 Task: Add an event with the title Second Training Session: Effective Team Building and Collaboration Techniques, date '2024/03/02', time 8:50 AM to 10:50 AMand add a description: Participants will learn the importance of active listening in effective communication. They will explore techniques for improving listening skills, such as maintaining eye., put the event into Blue category . Add location for the event as: 654 Mosque of Muhammad Ali, Cairo, Egypt, logged in from the account softage.10@softage.netand send the event invitation to softage.2@softage.net and softage.3@softage.net. Set a reminder for the event 2 hour before
Action: Mouse moved to (120, 137)
Screenshot: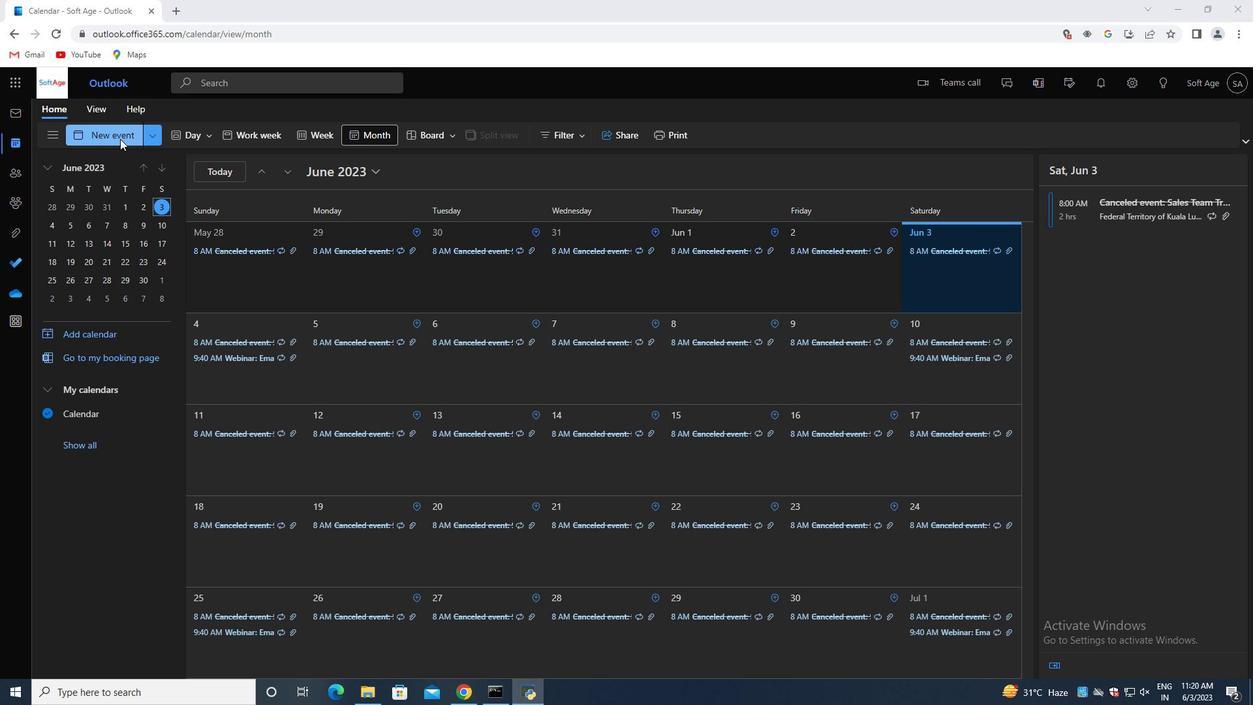 
Action: Mouse pressed left at (120, 137)
Screenshot: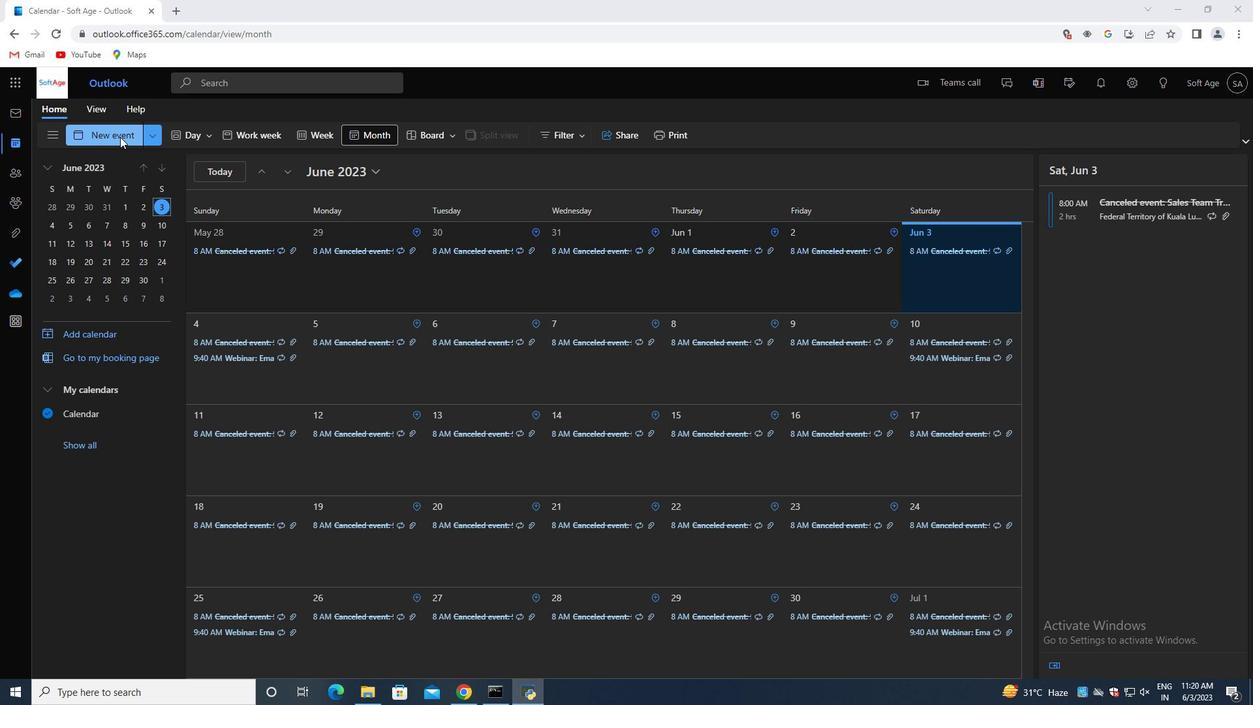
Action: Mouse moved to (345, 218)
Screenshot: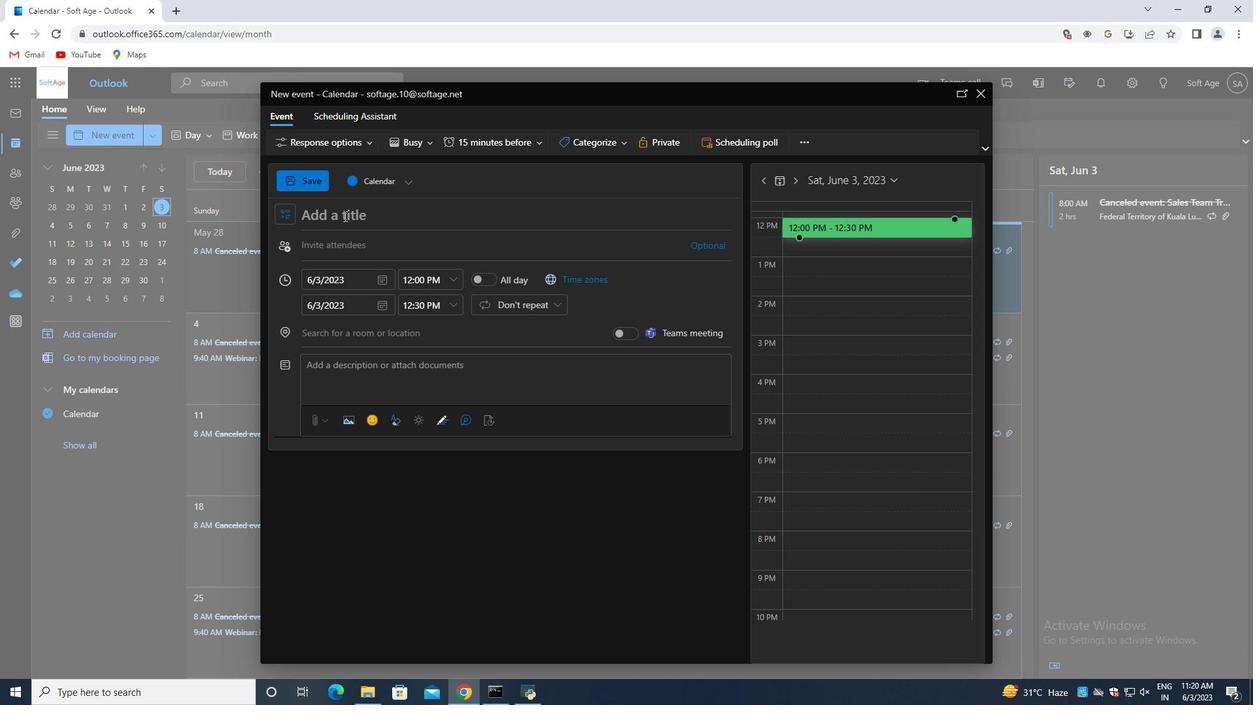 
Action: Mouse pressed left at (345, 218)
Screenshot: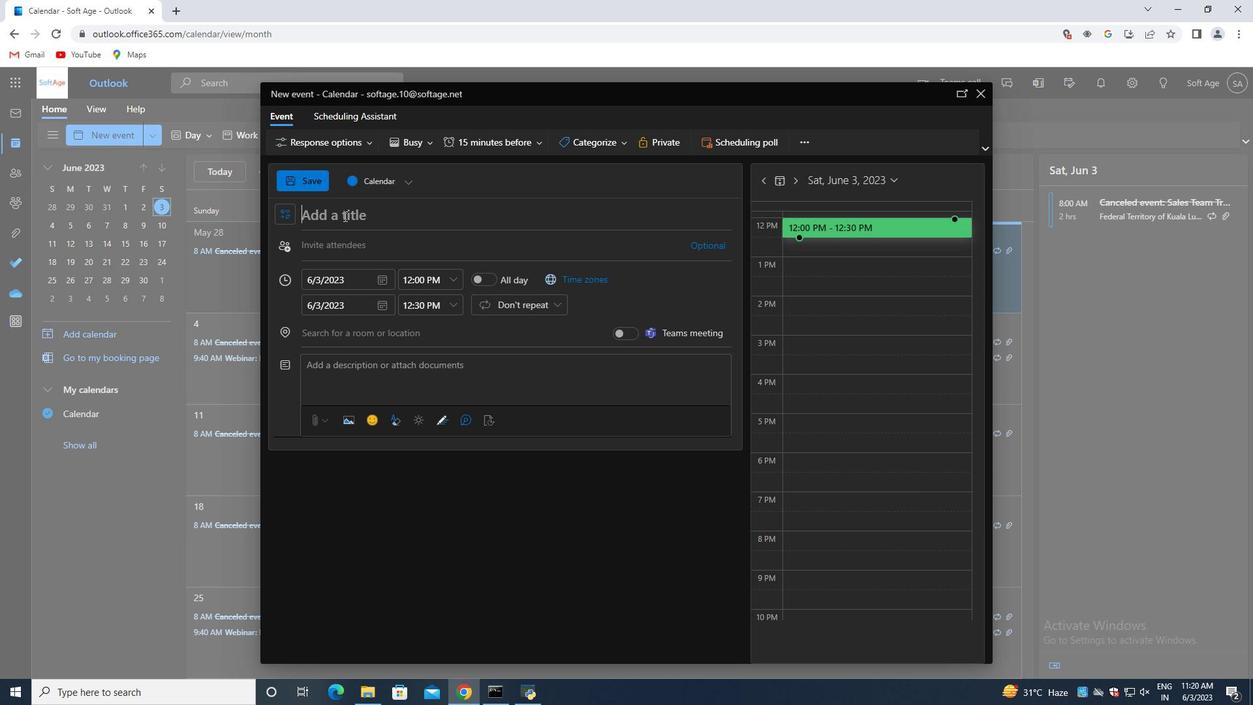 
Action: Key pressed <Key.shift>Second<Key.space><Key.shift>Training<Key.space><Key.shift>Session<Key.shift_r>:<Key.space><Key.shift><Key.shift><Key.shift>Effective<Key.space><Key.shift>Team<Key.space><Key.shift>Building<Key.space>and<Key.space><Key.shift>Collaboration<Key.space><Key.shift>Techniques
Screenshot: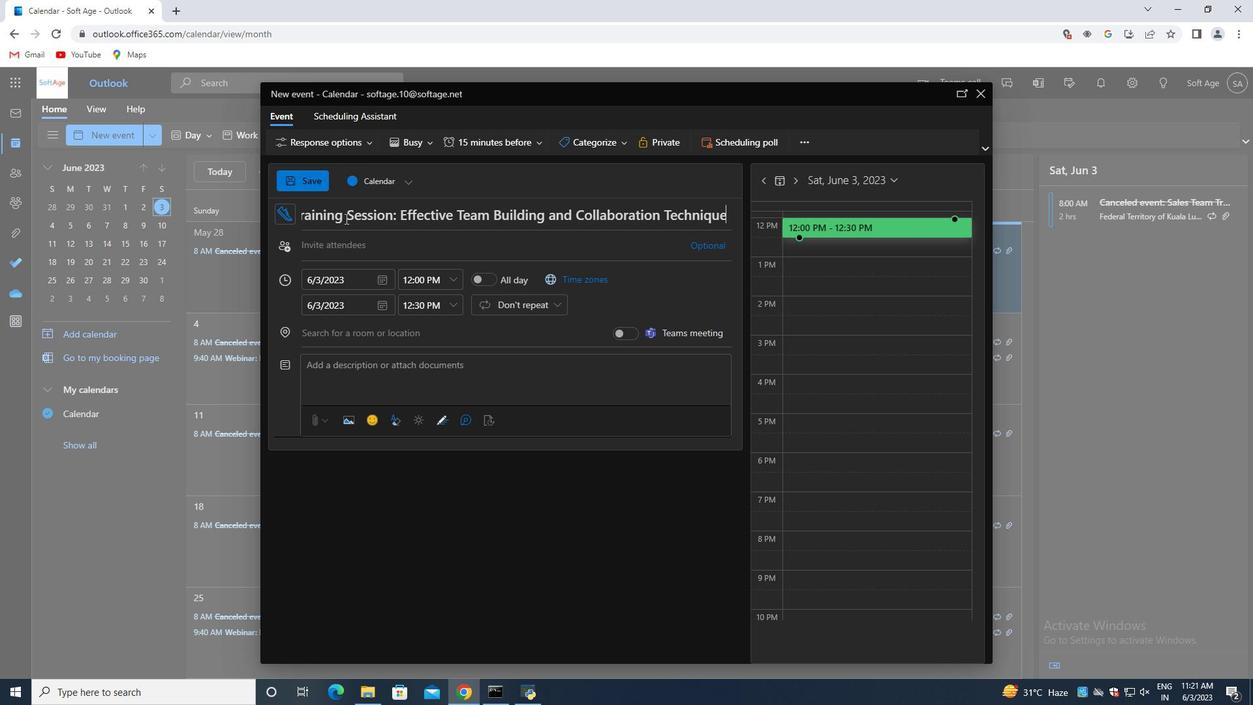 
Action: Mouse moved to (377, 277)
Screenshot: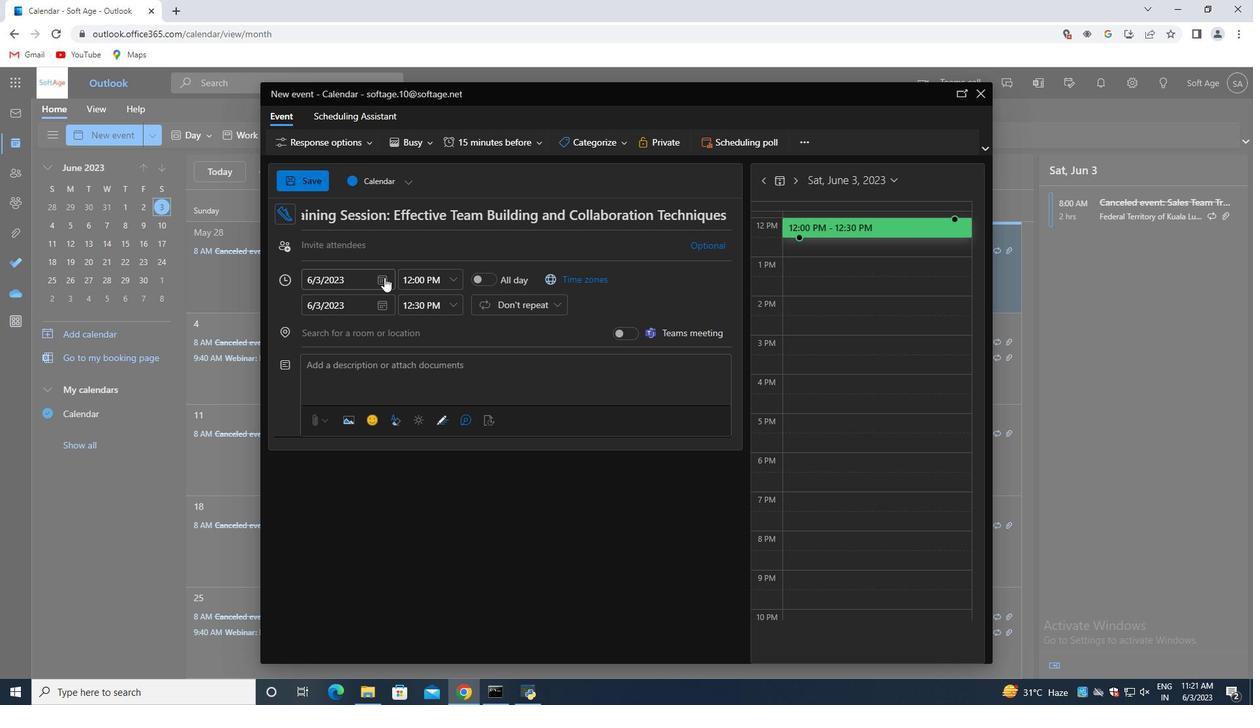 
Action: Mouse pressed left at (377, 277)
Screenshot: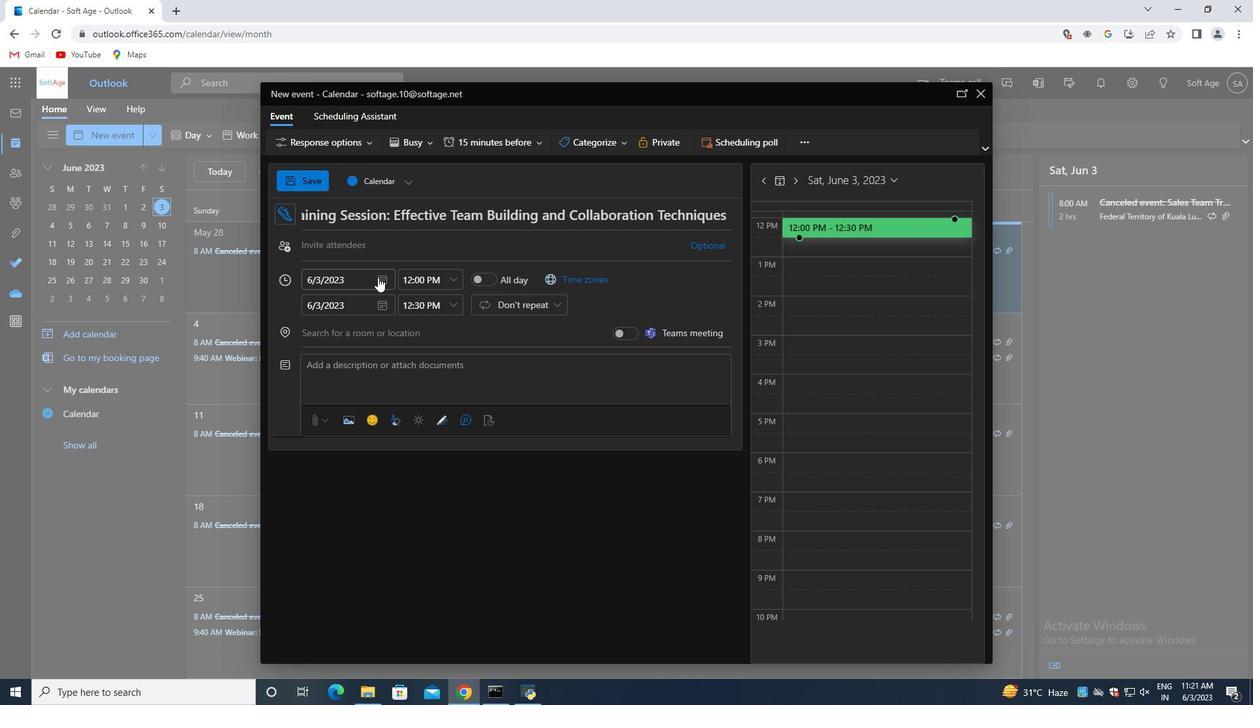 
Action: Mouse moved to (425, 312)
Screenshot: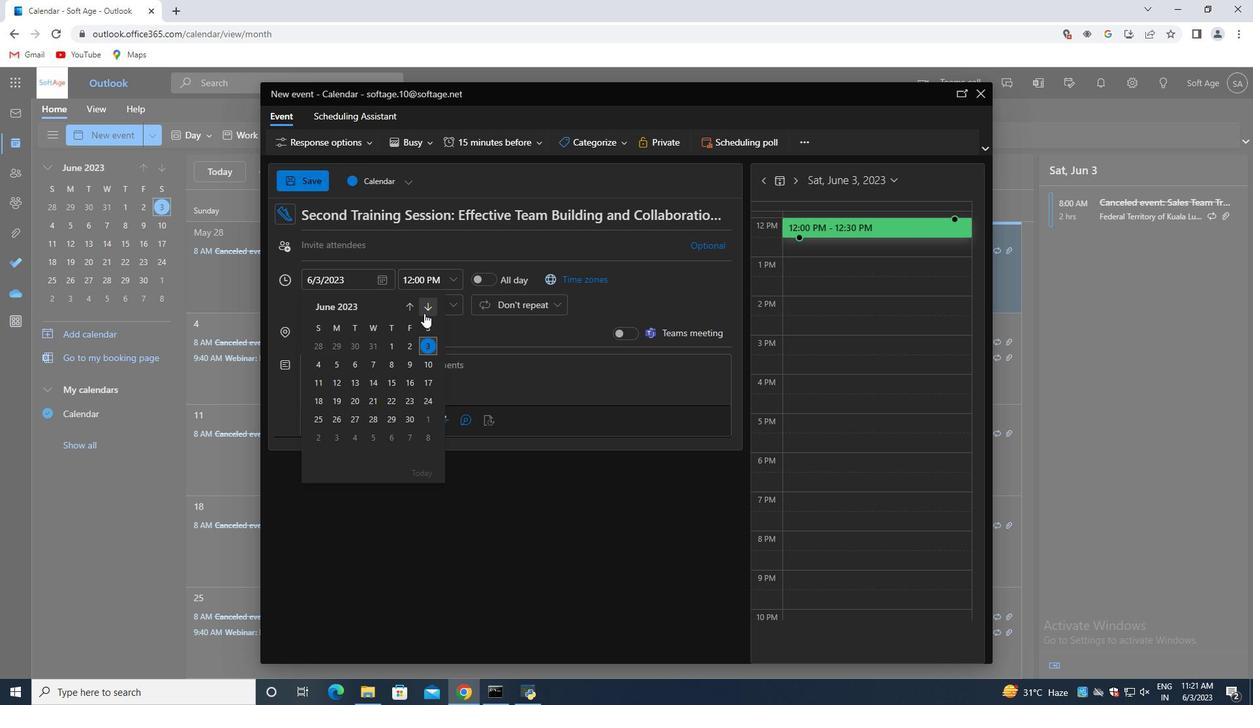 
Action: Mouse pressed left at (425, 312)
Screenshot: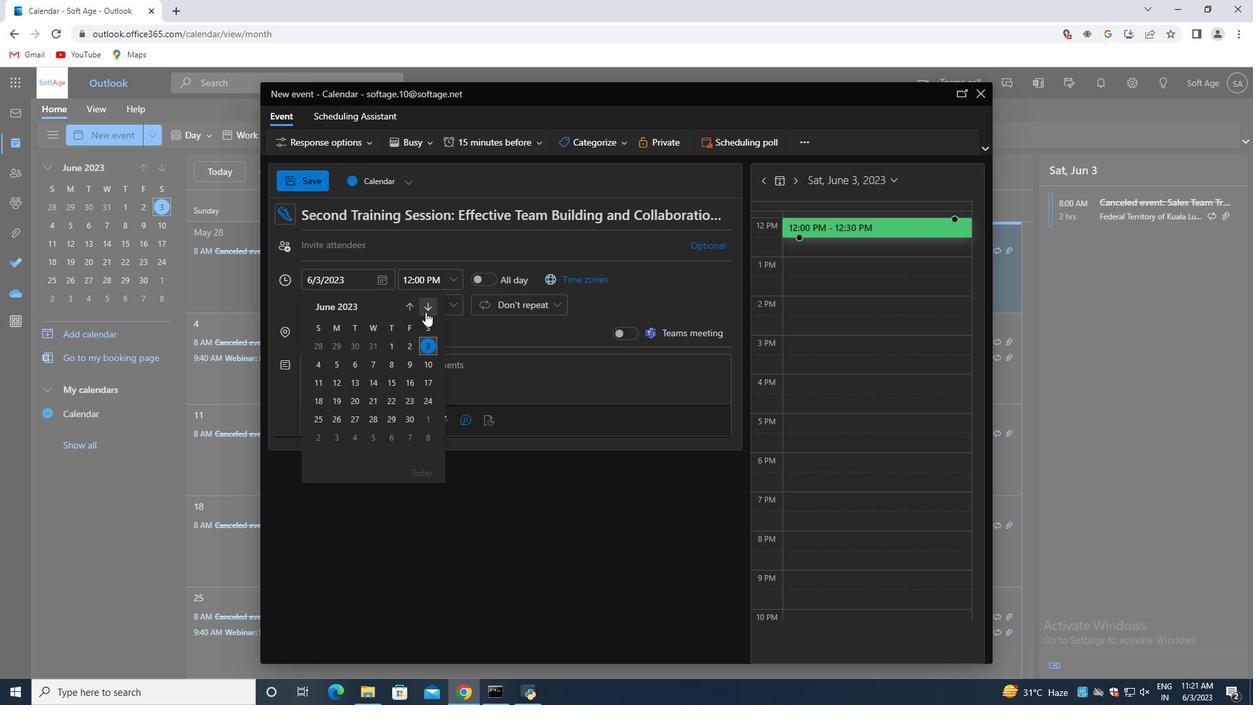 
Action: Mouse pressed left at (425, 312)
Screenshot: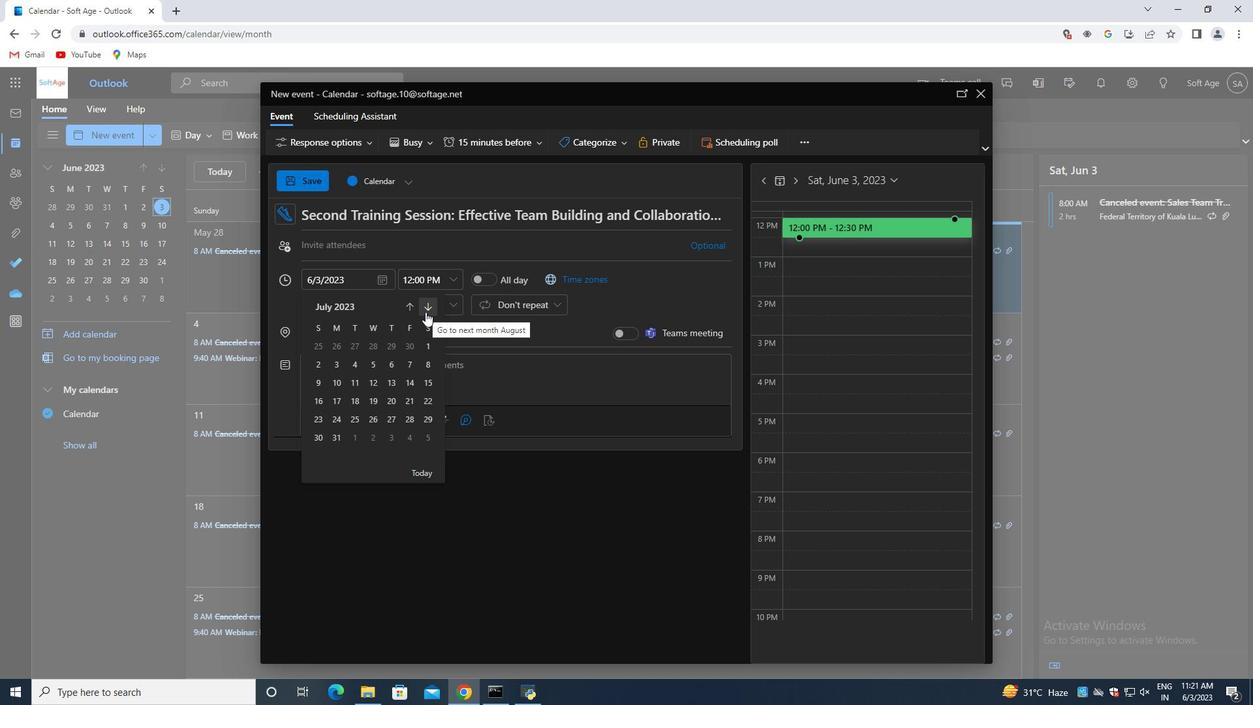 
Action: Mouse pressed left at (425, 312)
Screenshot: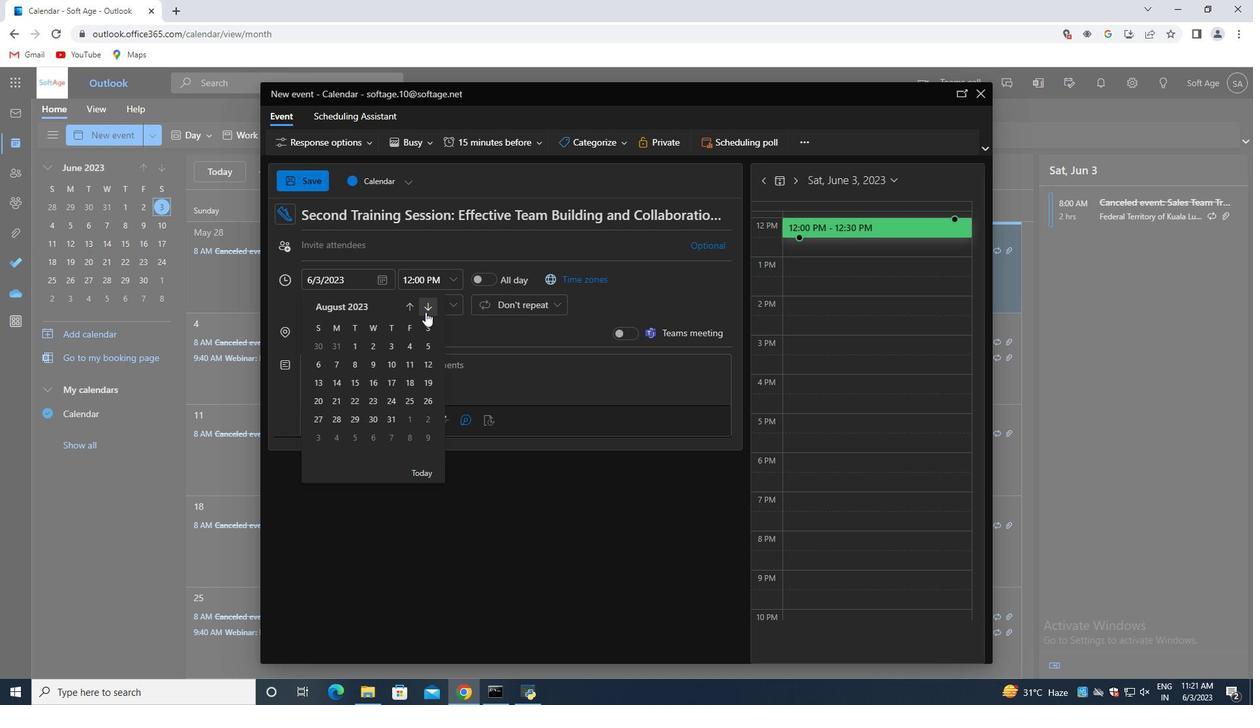 
Action: Mouse moved to (424, 302)
Screenshot: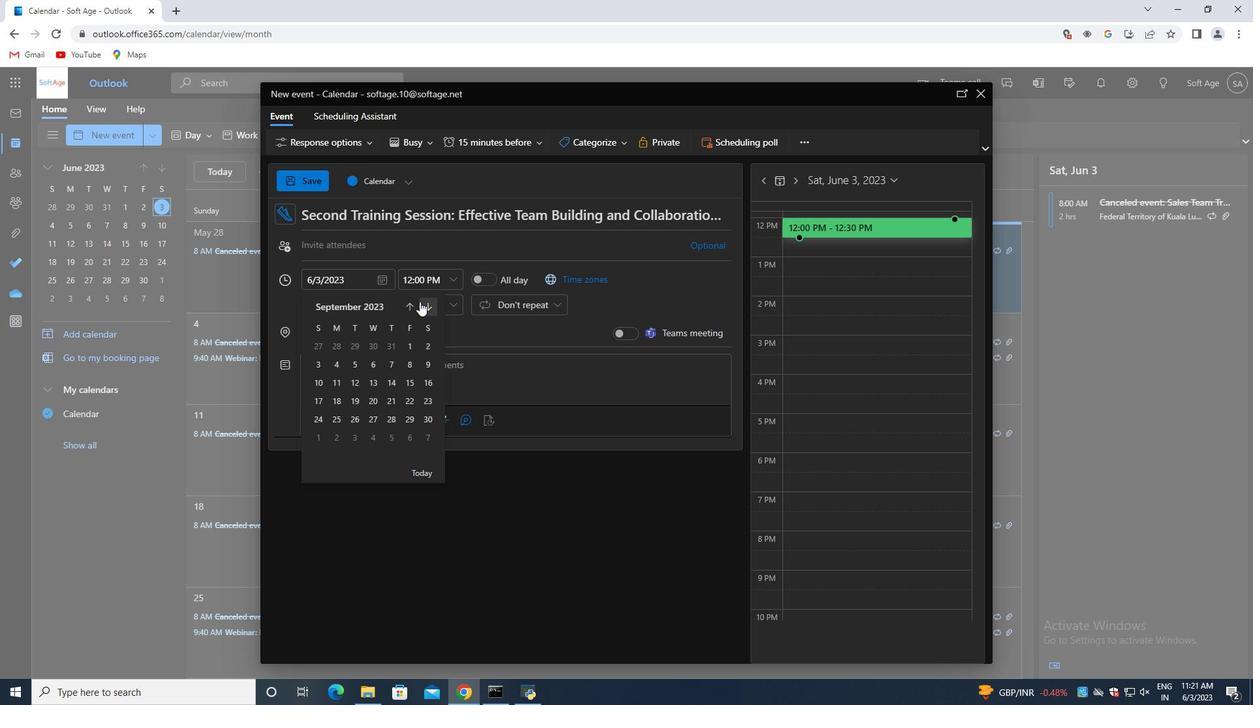 
Action: Mouse pressed left at (424, 302)
Screenshot: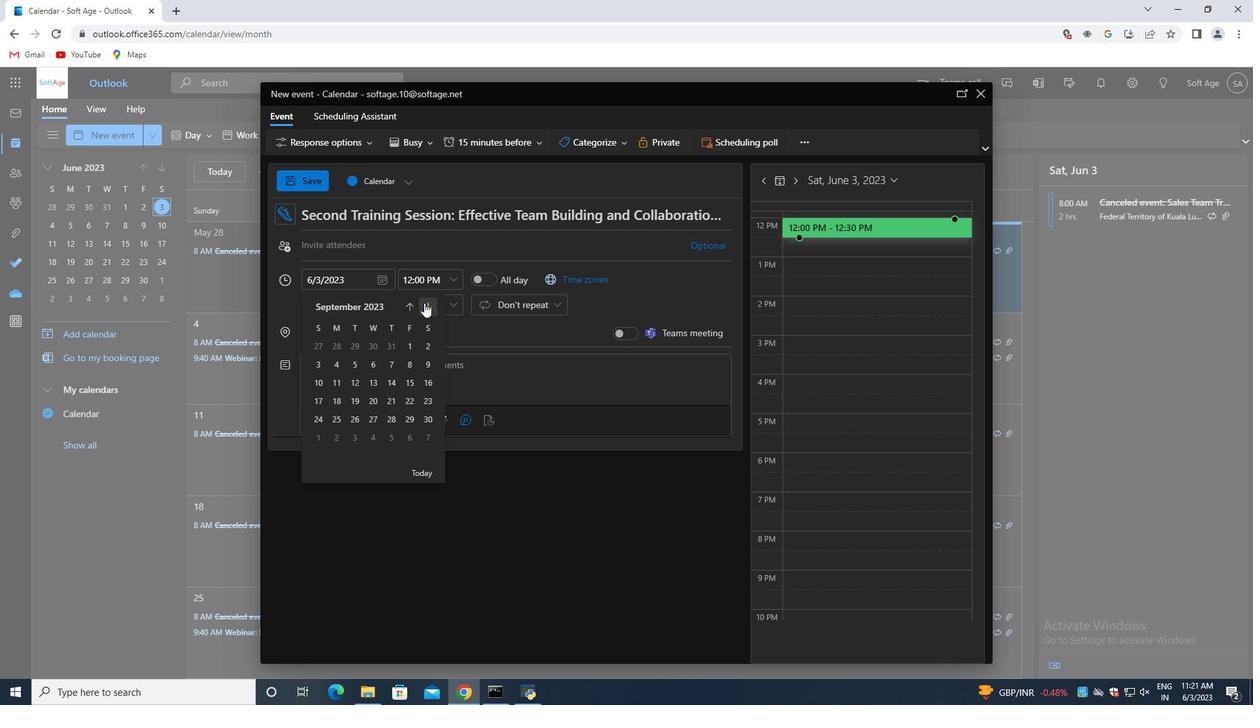 
Action: Mouse pressed left at (424, 302)
Screenshot: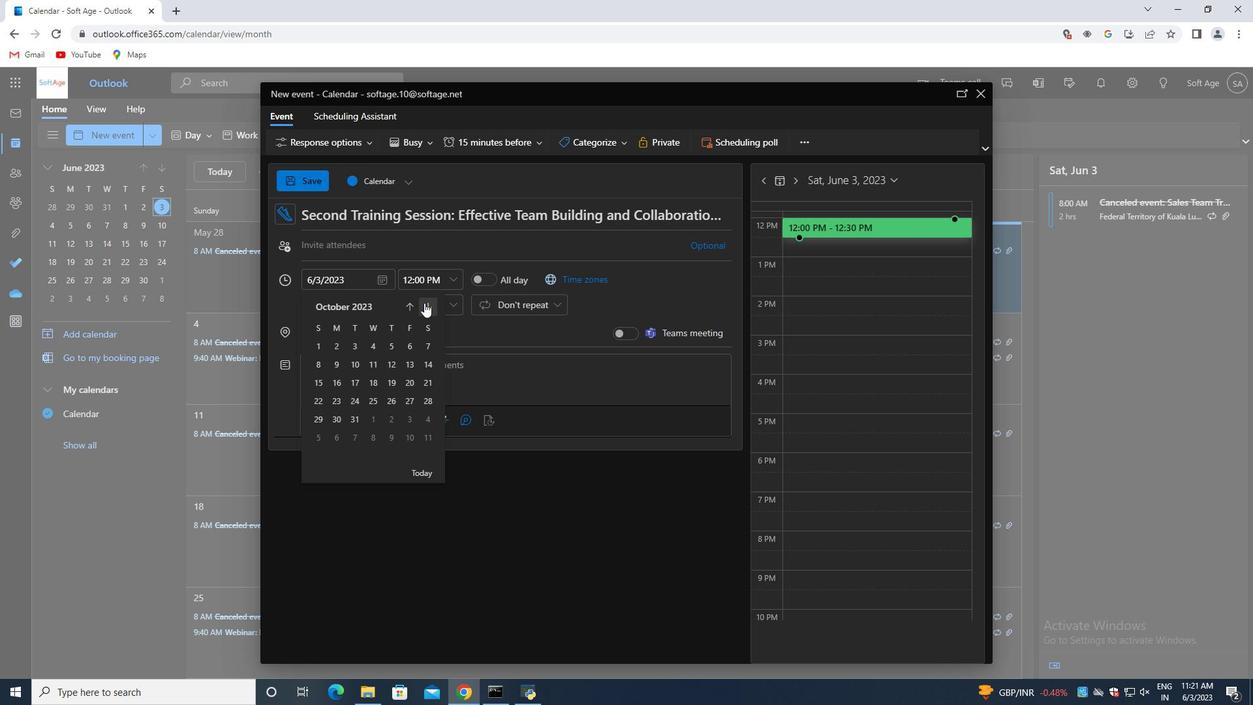 
Action: Mouse pressed left at (424, 302)
Screenshot: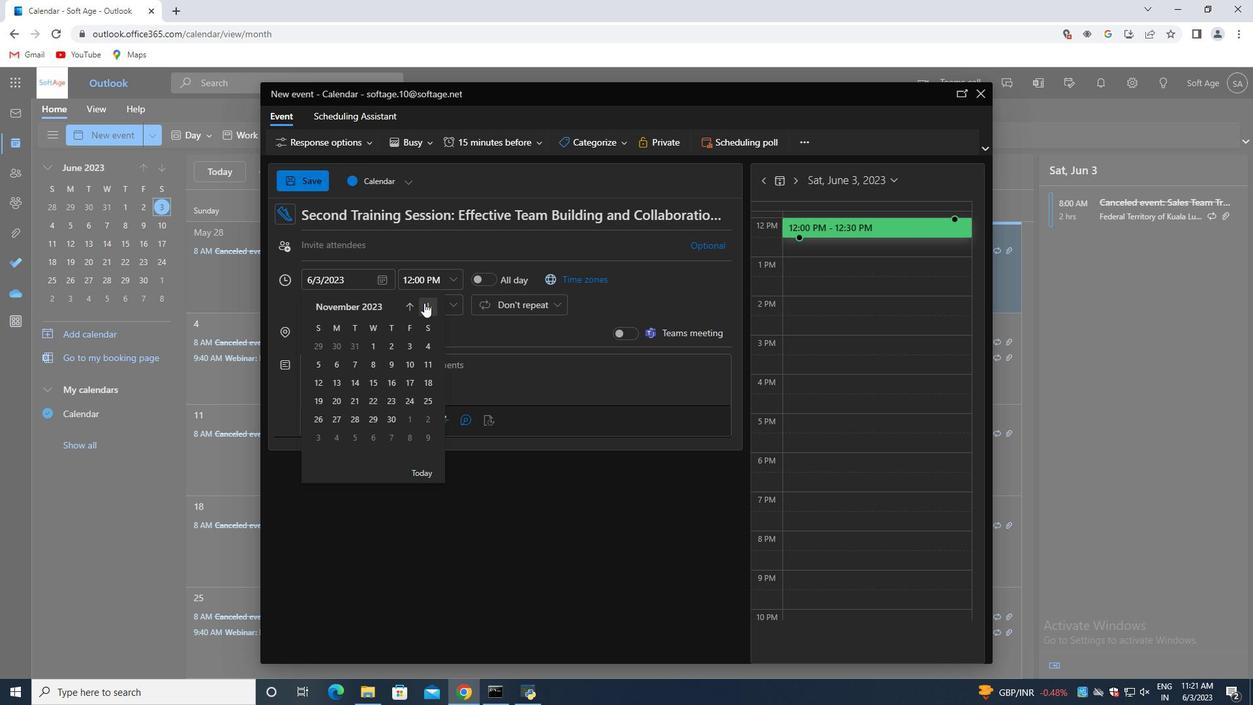 
Action: Mouse pressed left at (424, 302)
Screenshot: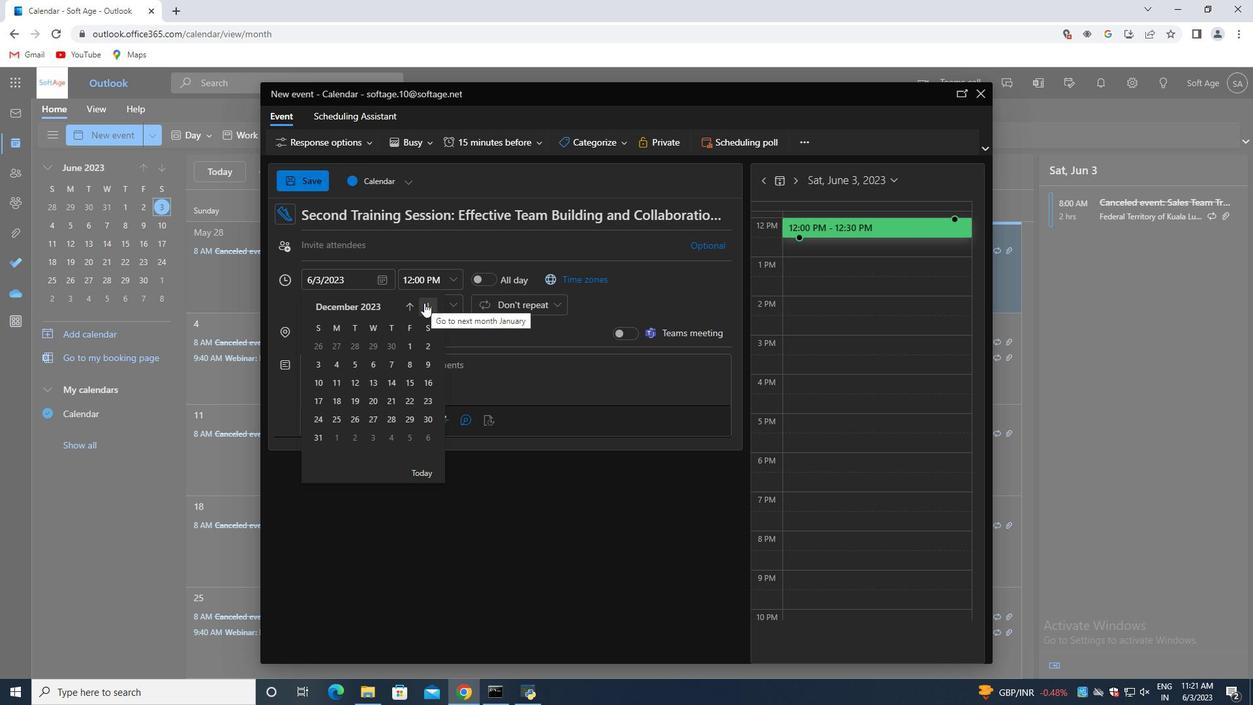 
Action: Mouse pressed left at (424, 302)
Screenshot: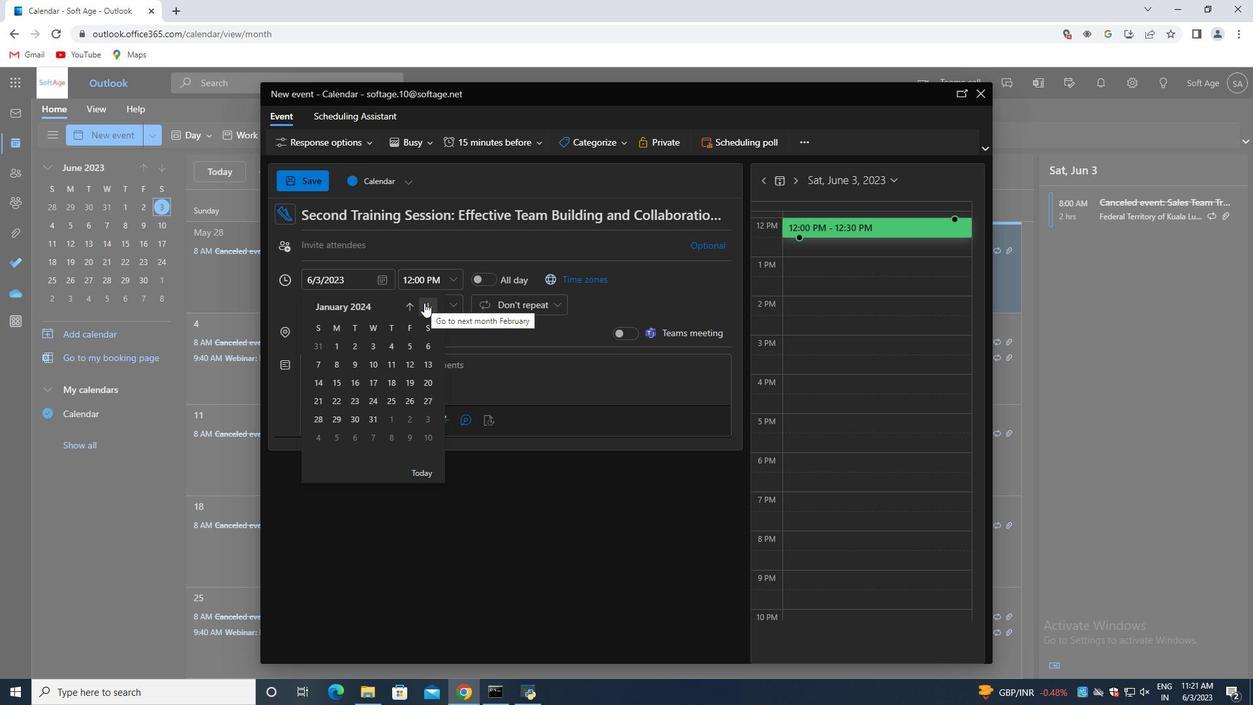 
Action: Mouse pressed left at (424, 302)
Screenshot: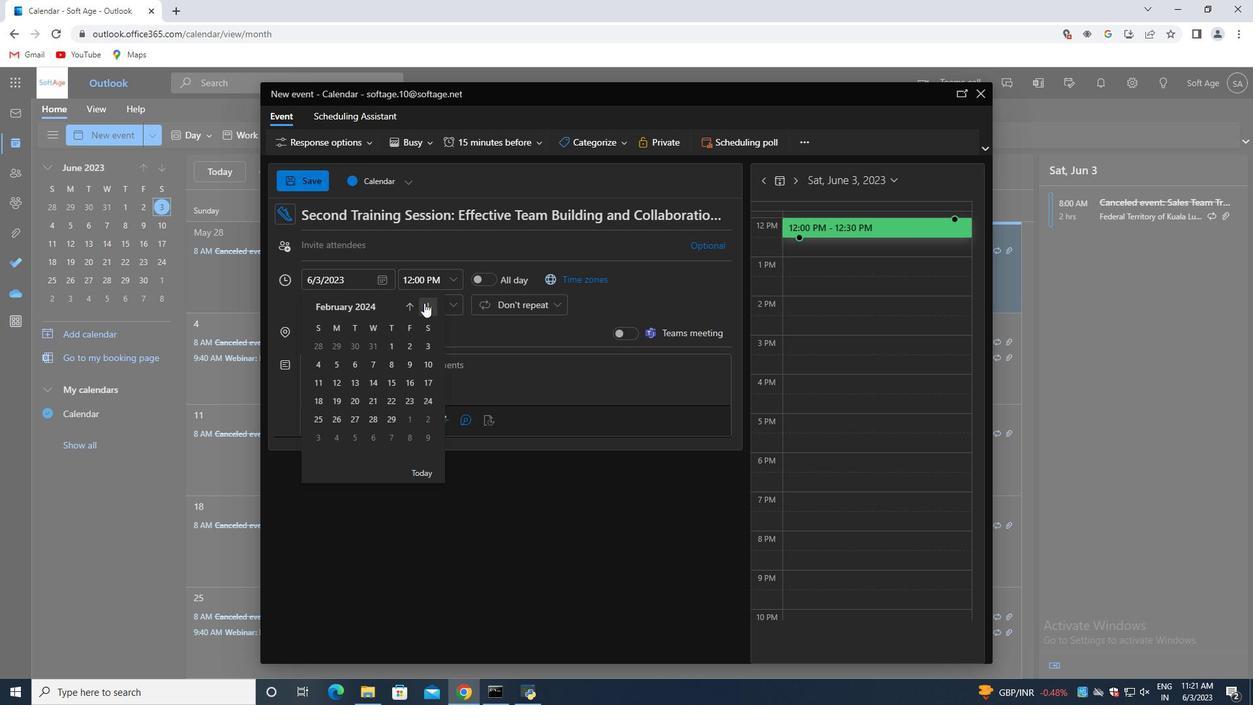 
Action: Mouse moved to (426, 349)
Screenshot: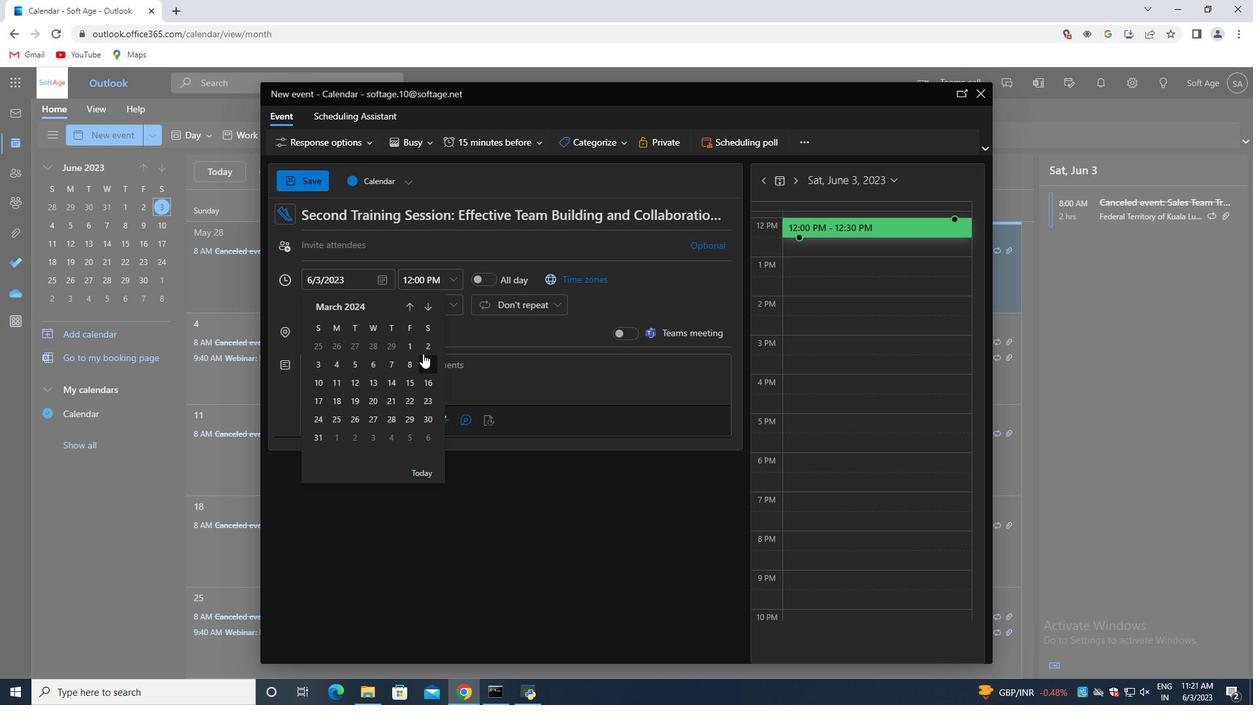 
Action: Mouse pressed left at (426, 349)
Screenshot: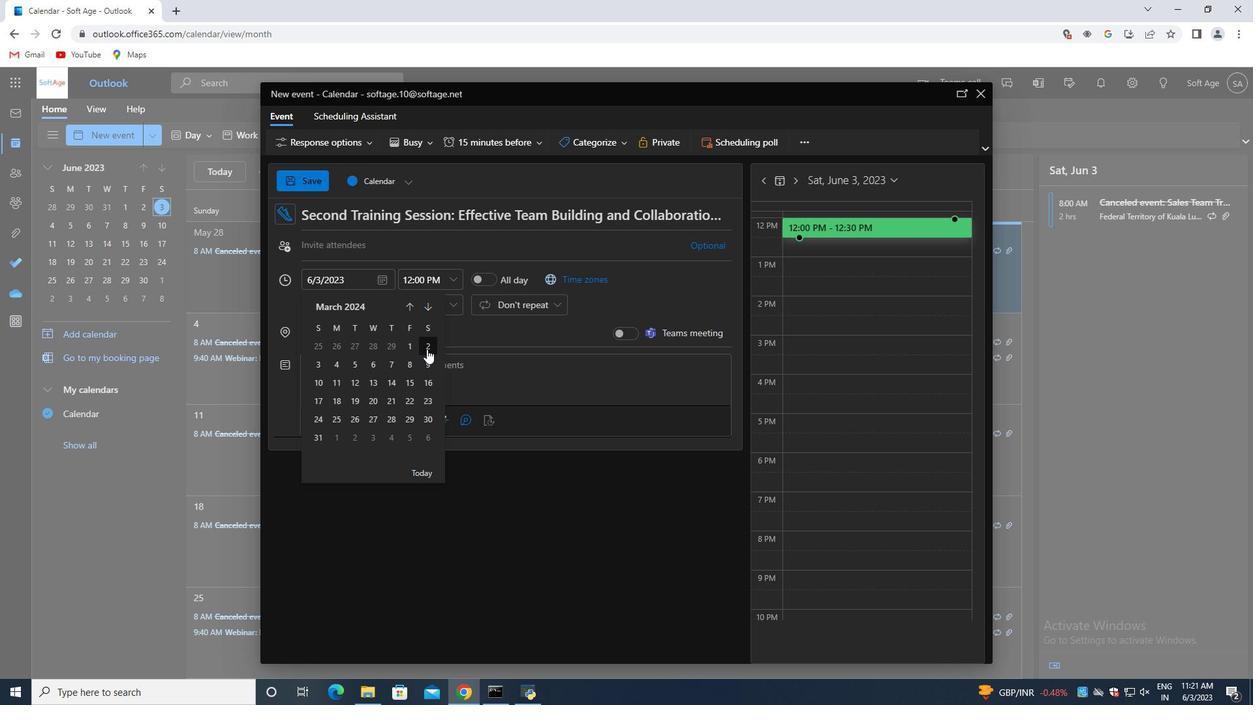 
Action: Mouse moved to (453, 277)
Screenshot: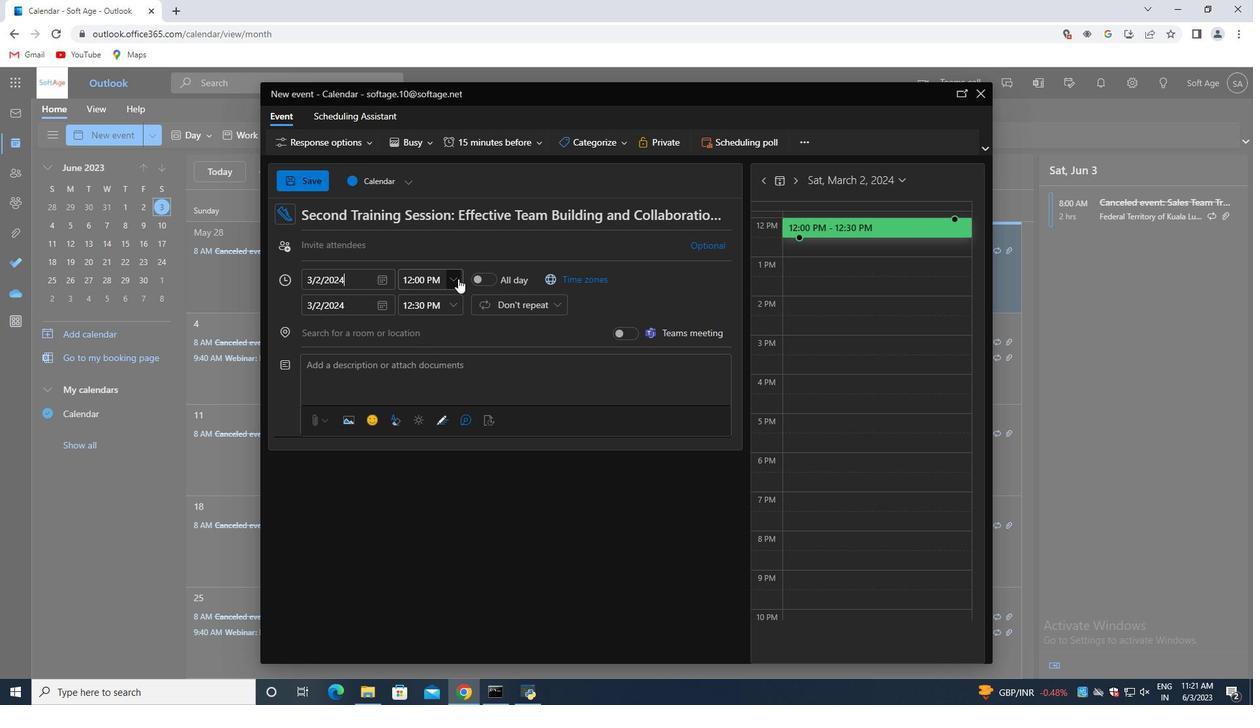 
Action: Mouse pressed left at (453, 277)
Screenshot: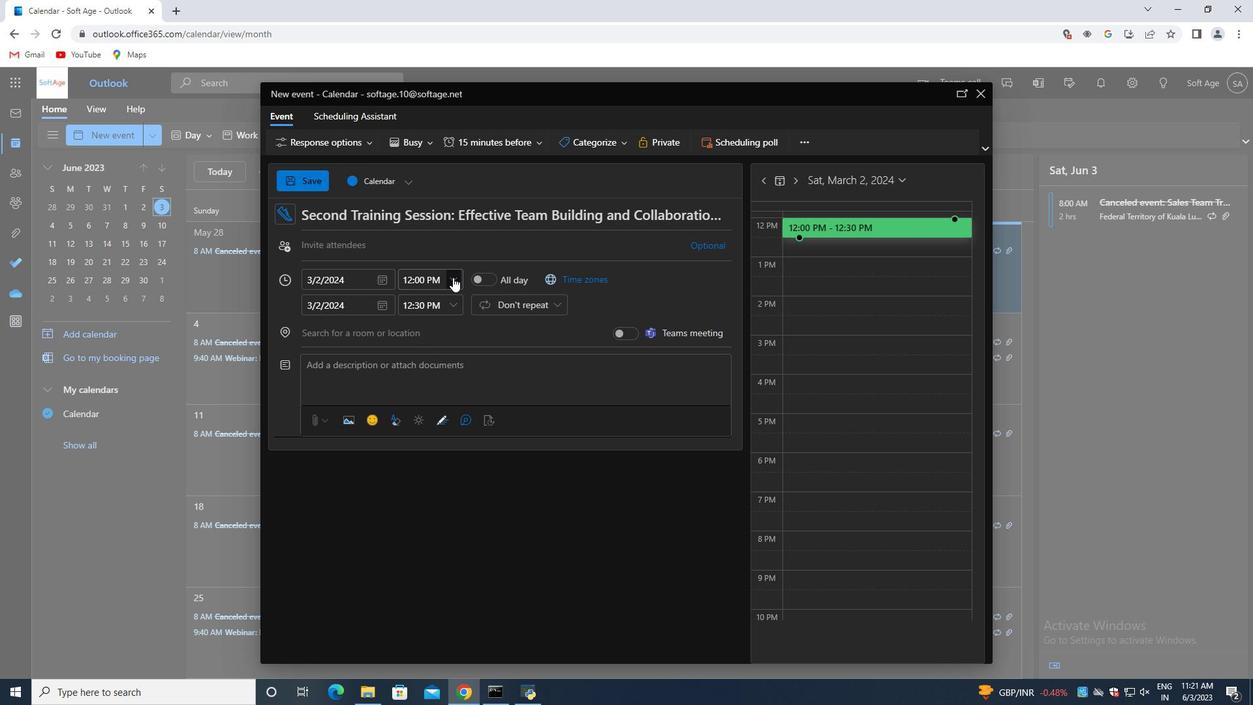 
Action: Mouse moved to (431, 351)
Screenshot: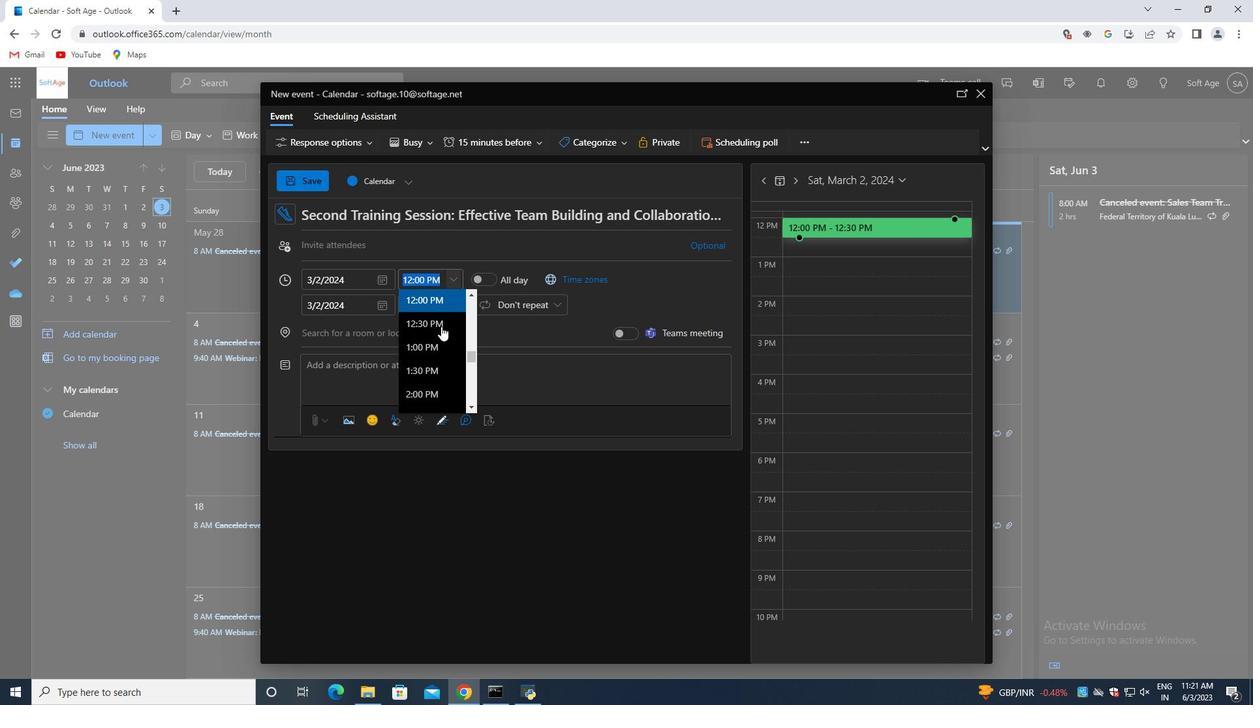 
Action: Mouse scrolled (431, 351) with delta (0, 0)
Screenshot: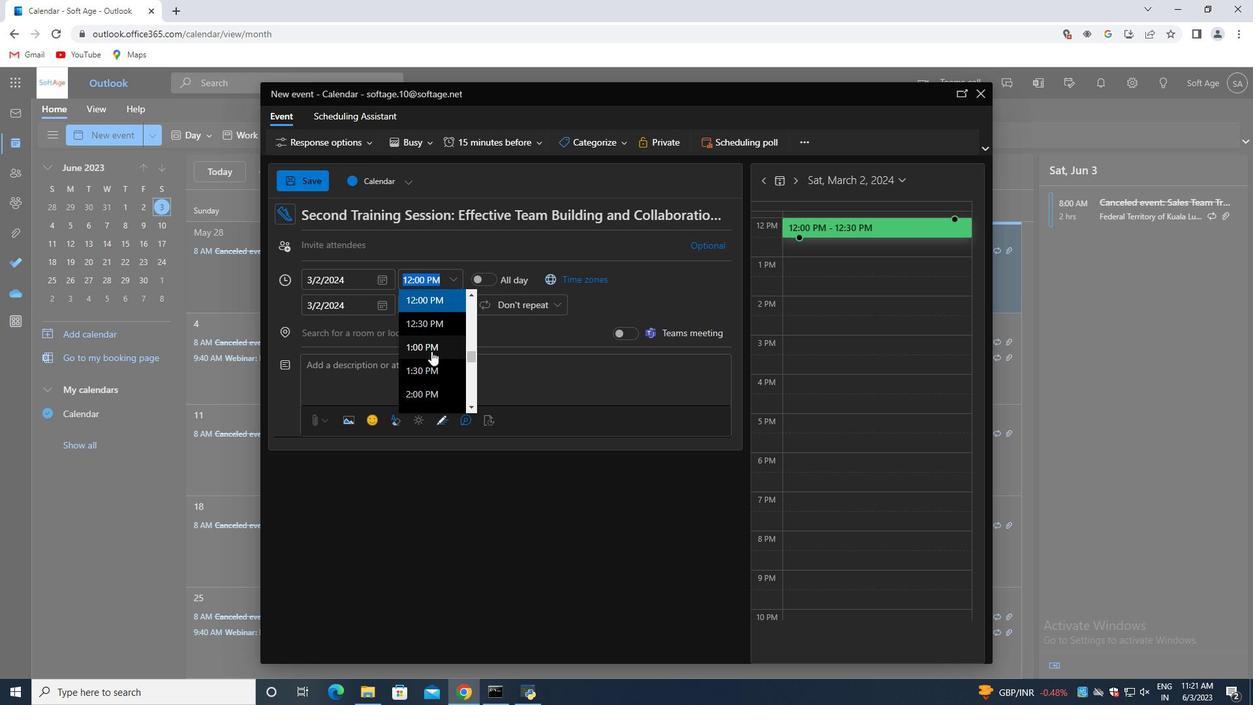 
Action: Mouse scrolled (431, 351) with delta (0, 0)
Screenshot: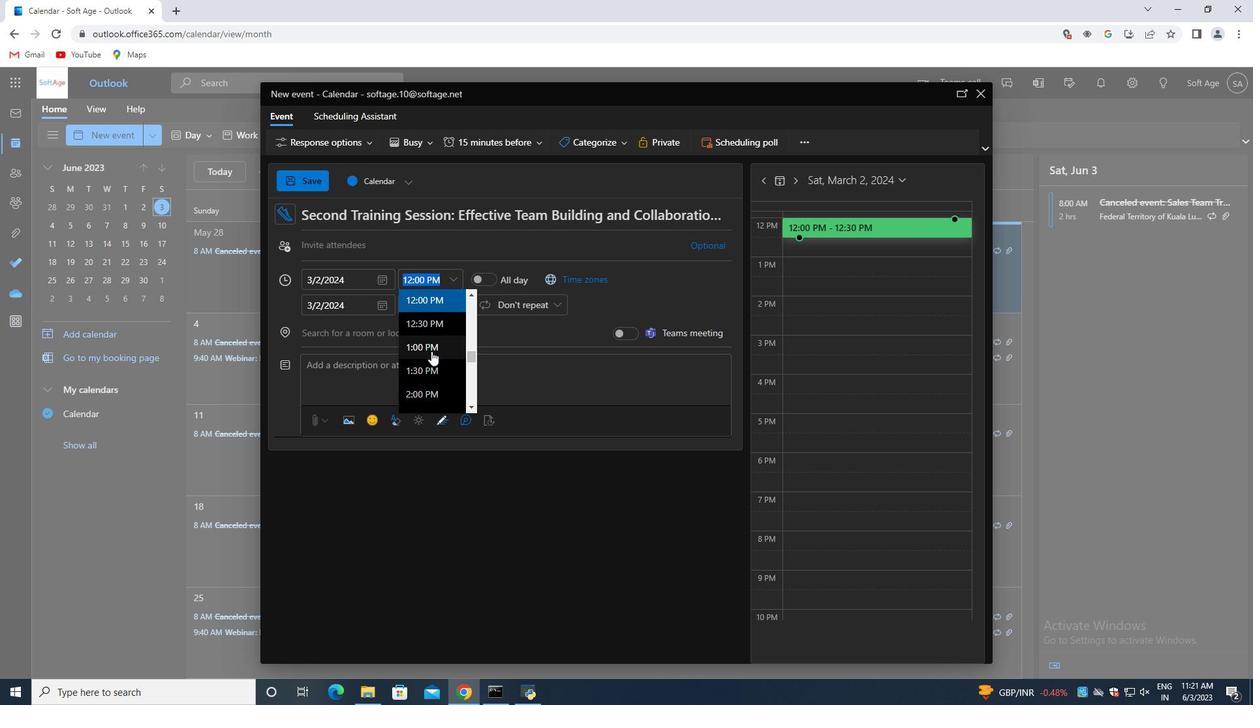 
Action: Mouse scrolled (431, 351) with delta (0, 0)
Screenshot: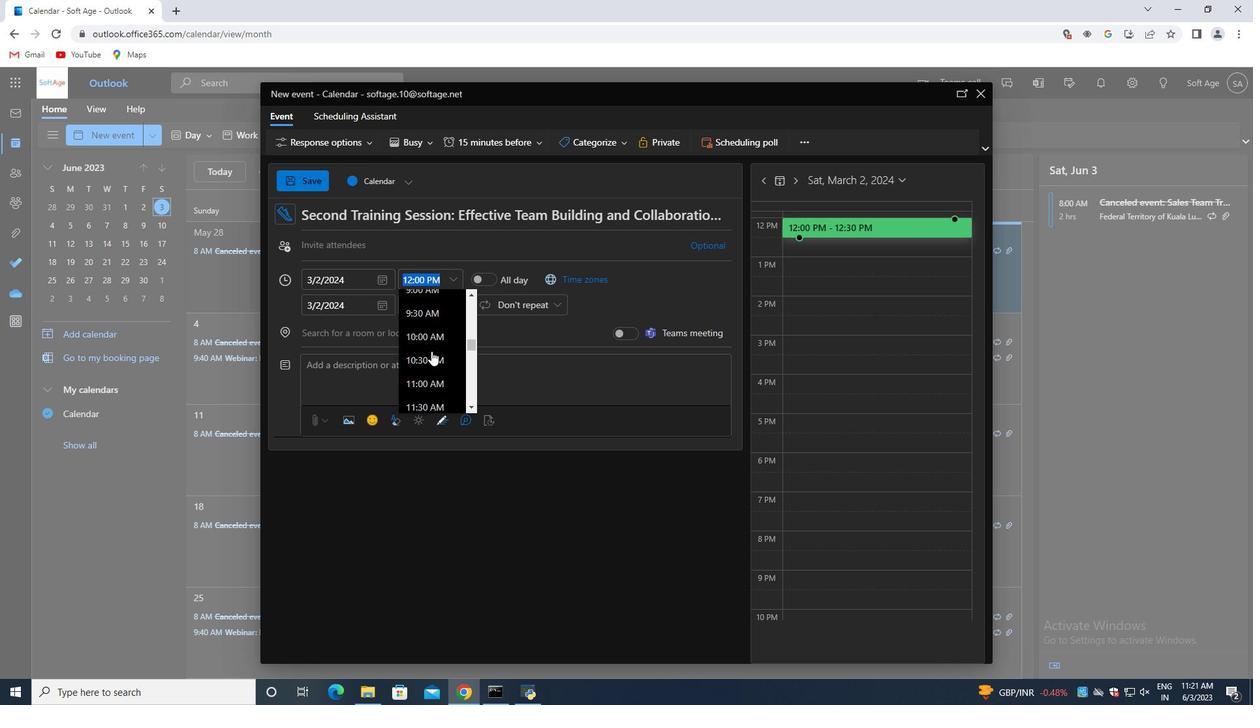 
Action: Mouse scrolled (431, 351) with delta (0, 0)
Screenshot: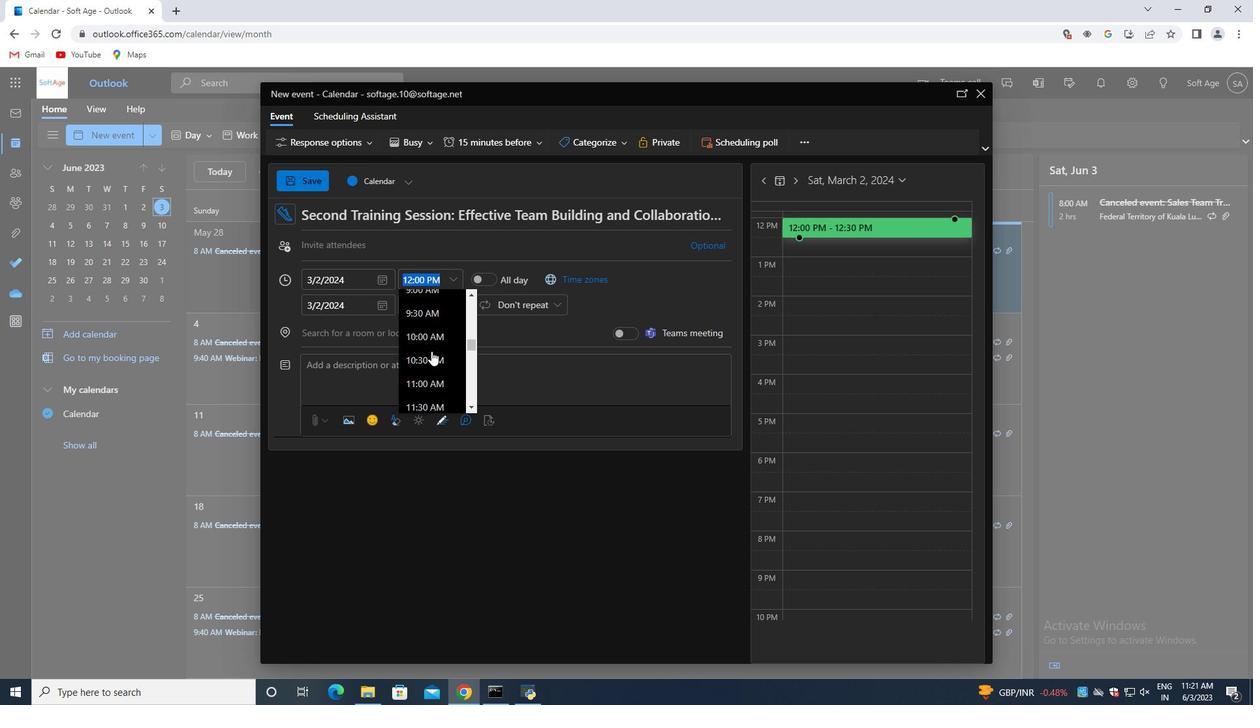 
Action: Mouse scrolled (431, 351) with delta (0, 0)
Screenshot: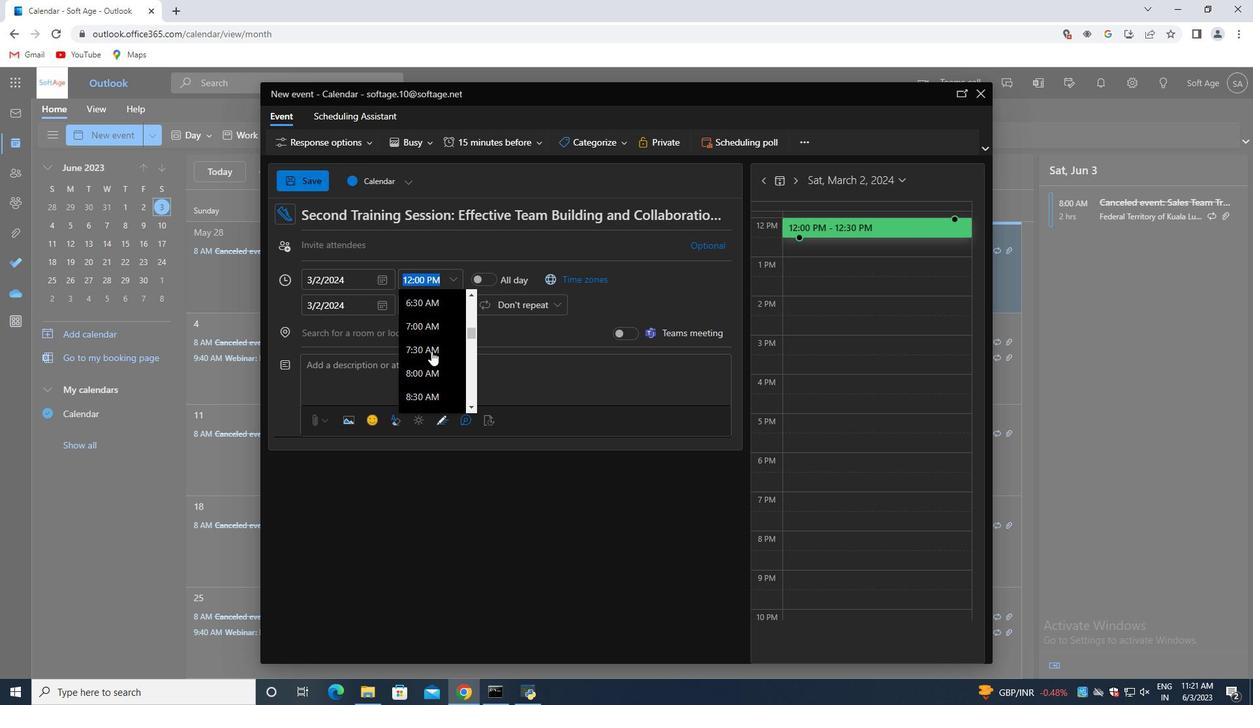 
Action: Mouse scrolled (431, 350) with delta (0, 0)
Screenshot: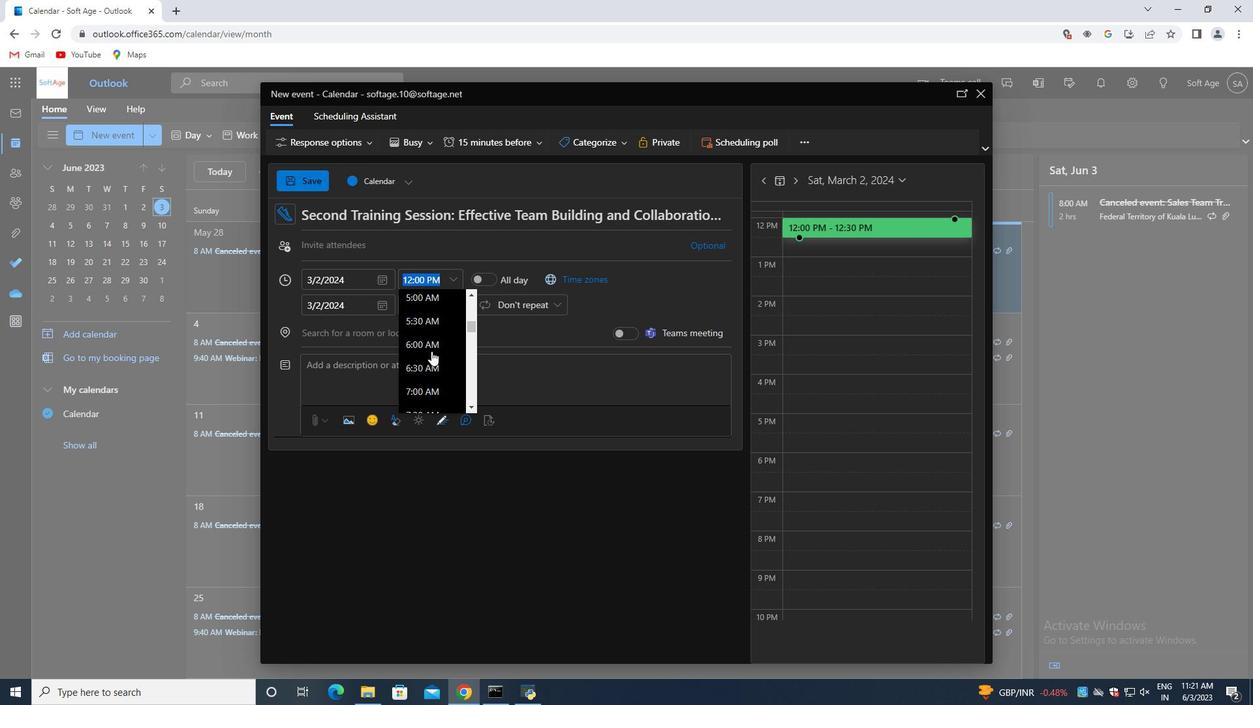 
Action: Mouse moved to (426, 364)
Screenshot: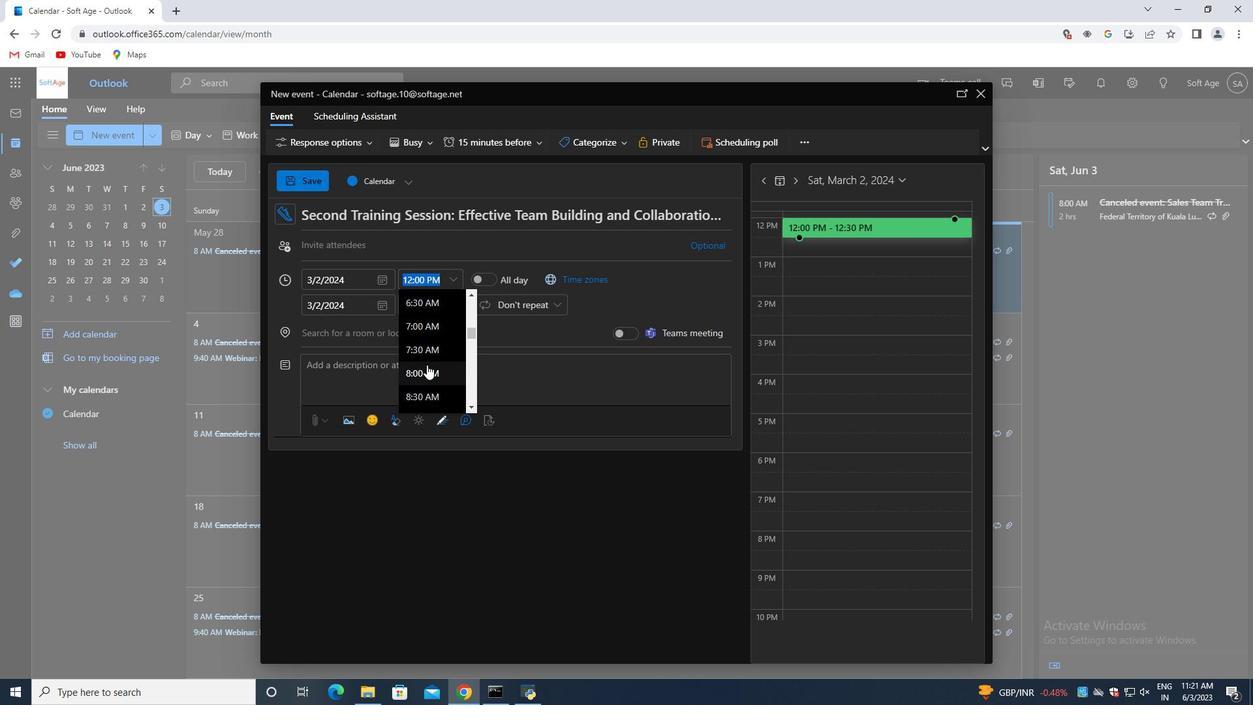 
Action: Mouse scrolled (426, 363) with delta (0, 0)
Screenshot: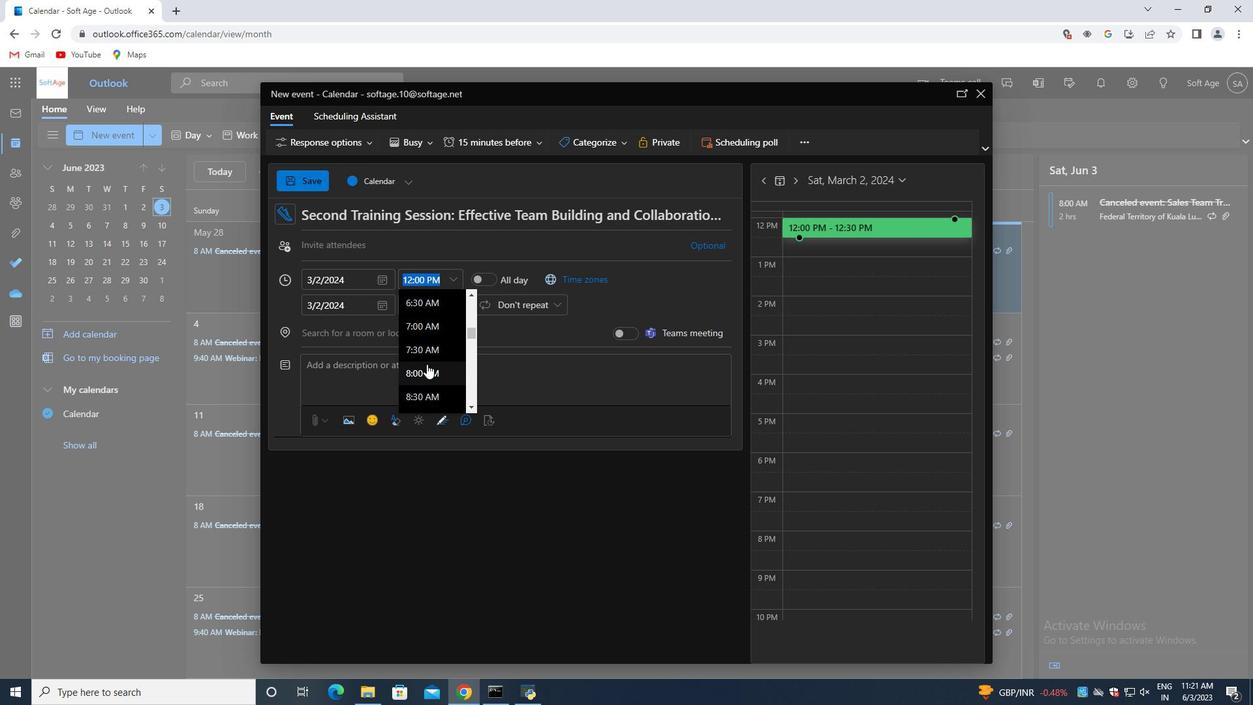 
Action: Mouse moved to (425, 335)
Screenshot: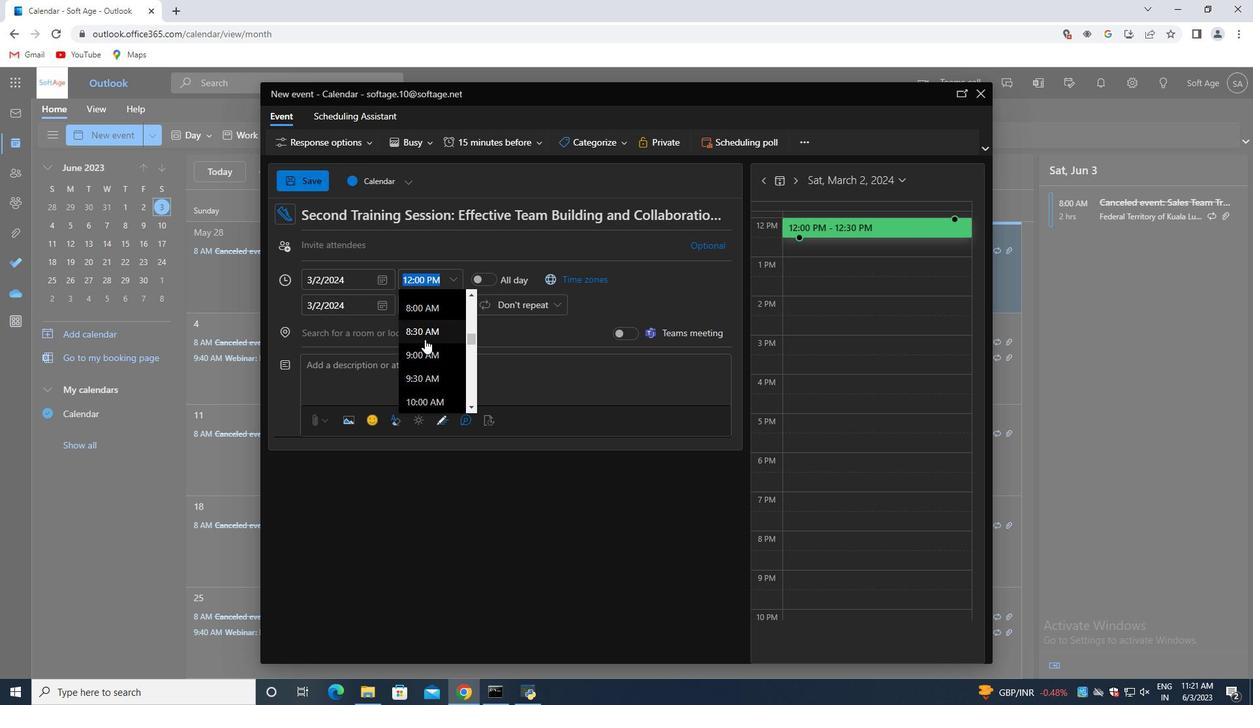 
Action: Mouse pressed left at (425, 335)
Screenshot: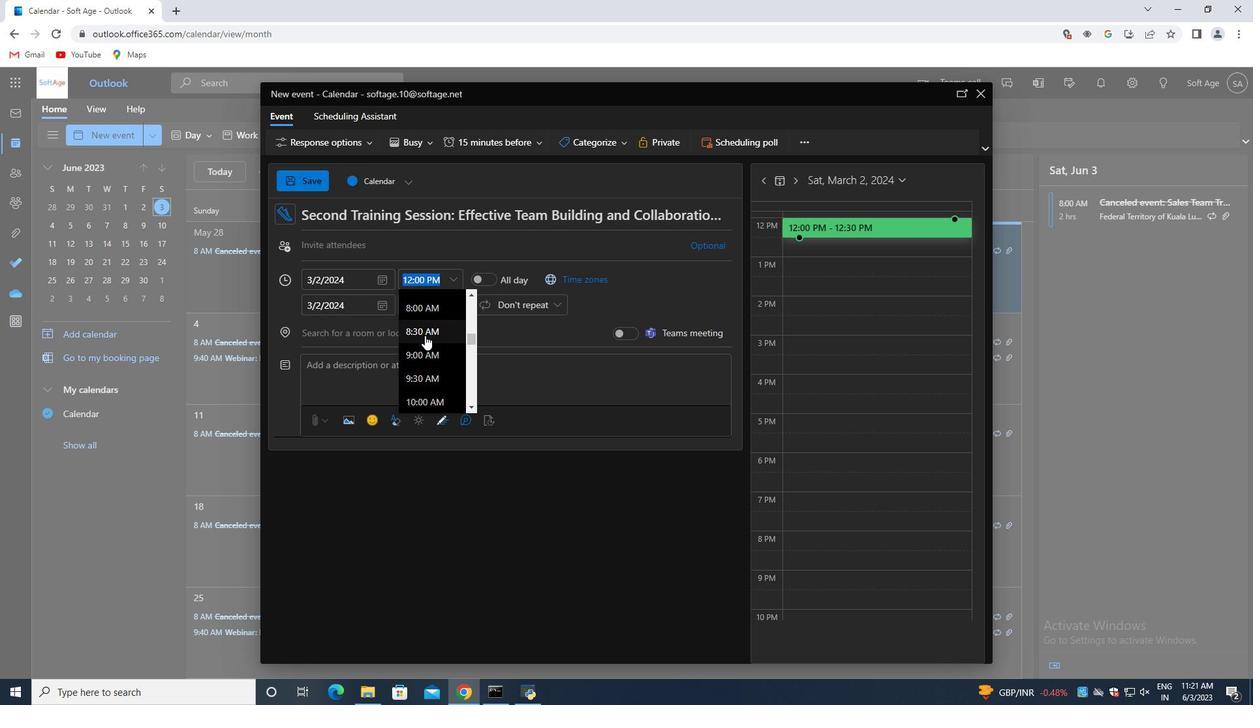 
Action: Mouse moved to (410, 279)
Screenshot: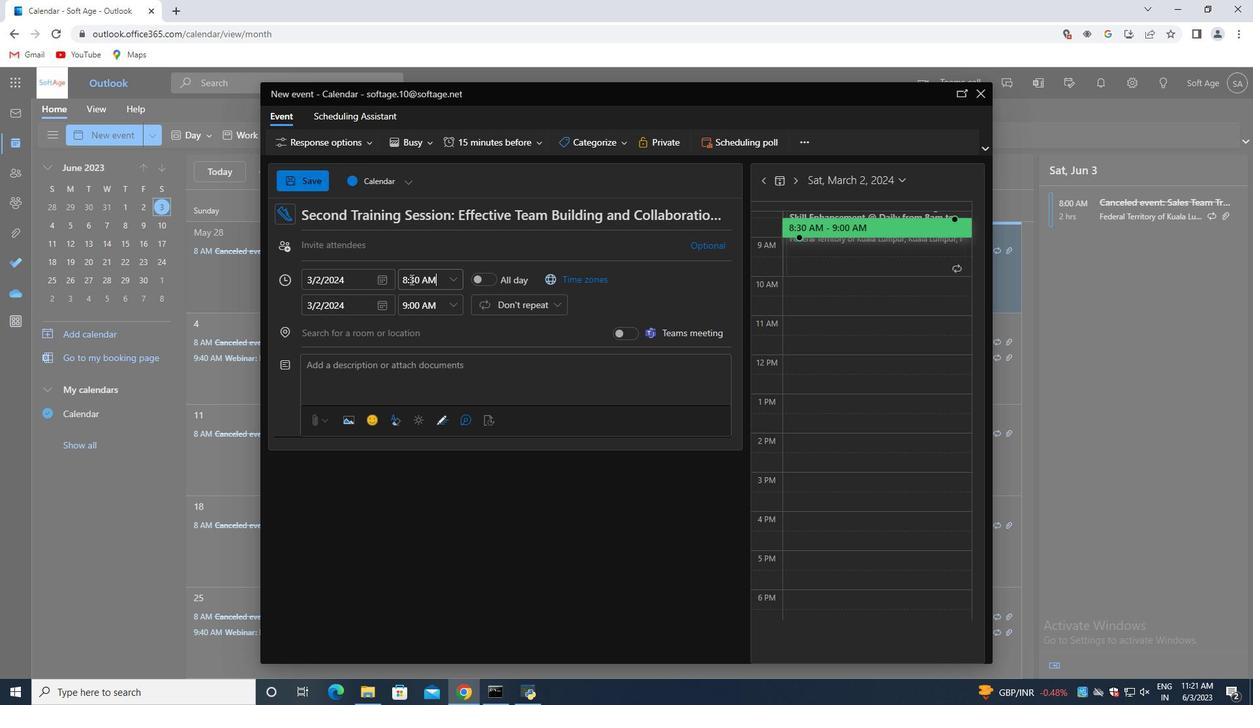 
Action: Mouse pressed left at (410, 279)
Screenshot: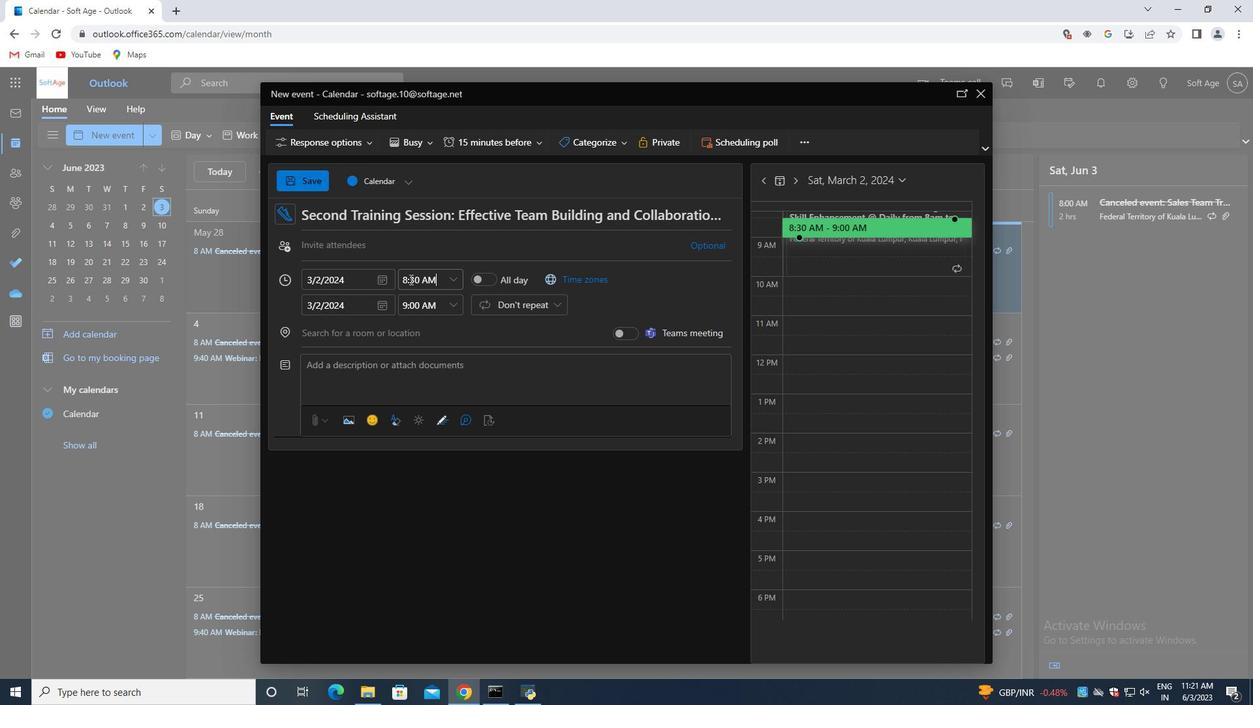 
Action: Mouse moved to (413, 280)
Screenshot: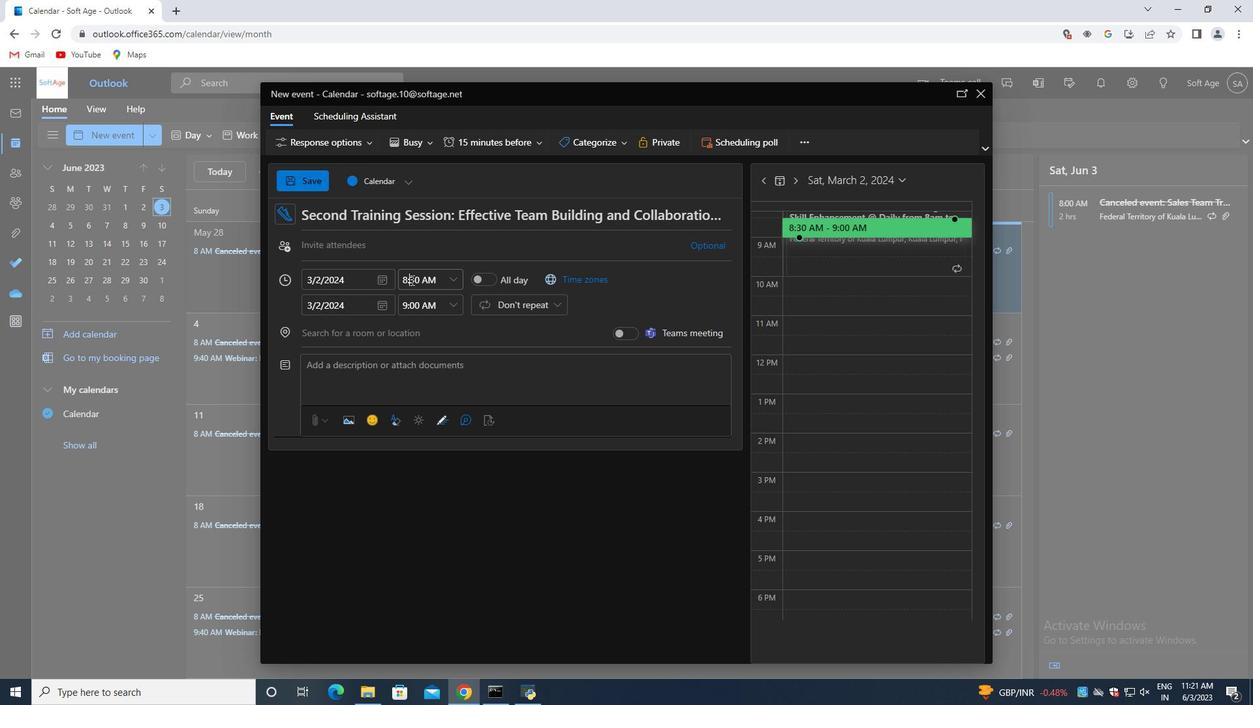 
Action: Mouse pressed left at (413, 280)
Screenshot: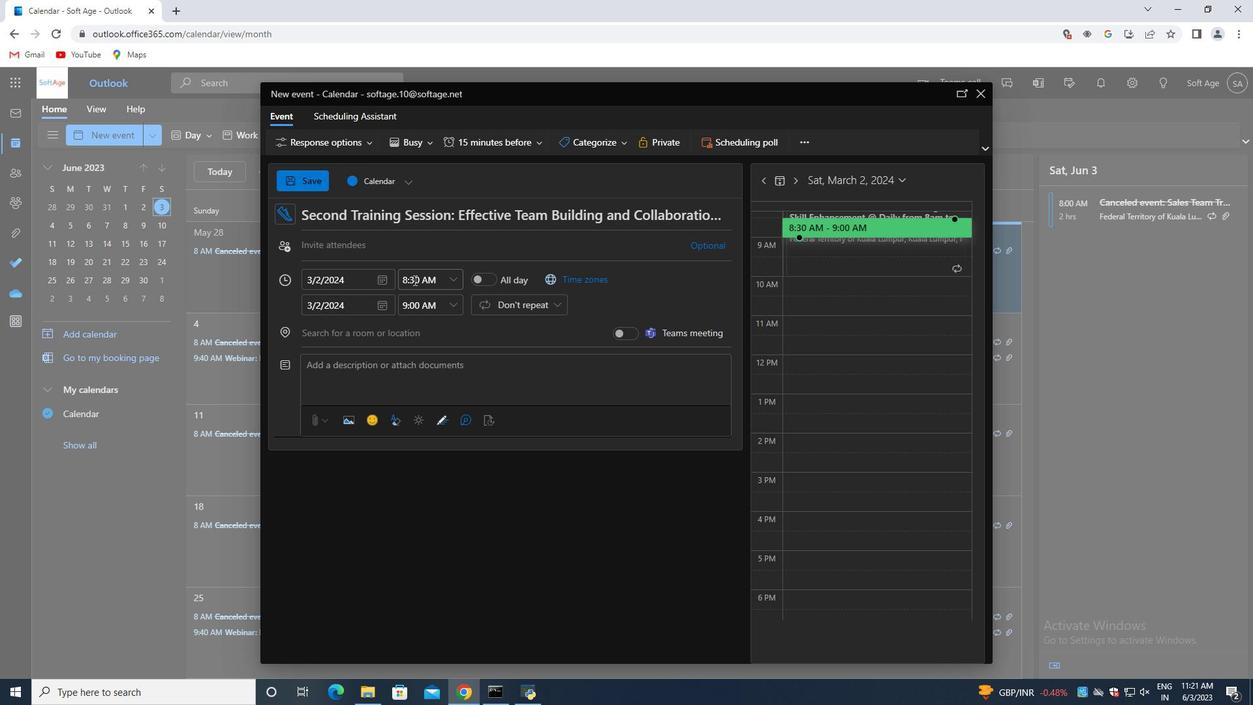 
Action: Mouse moved to (418, 306)
Screenshot: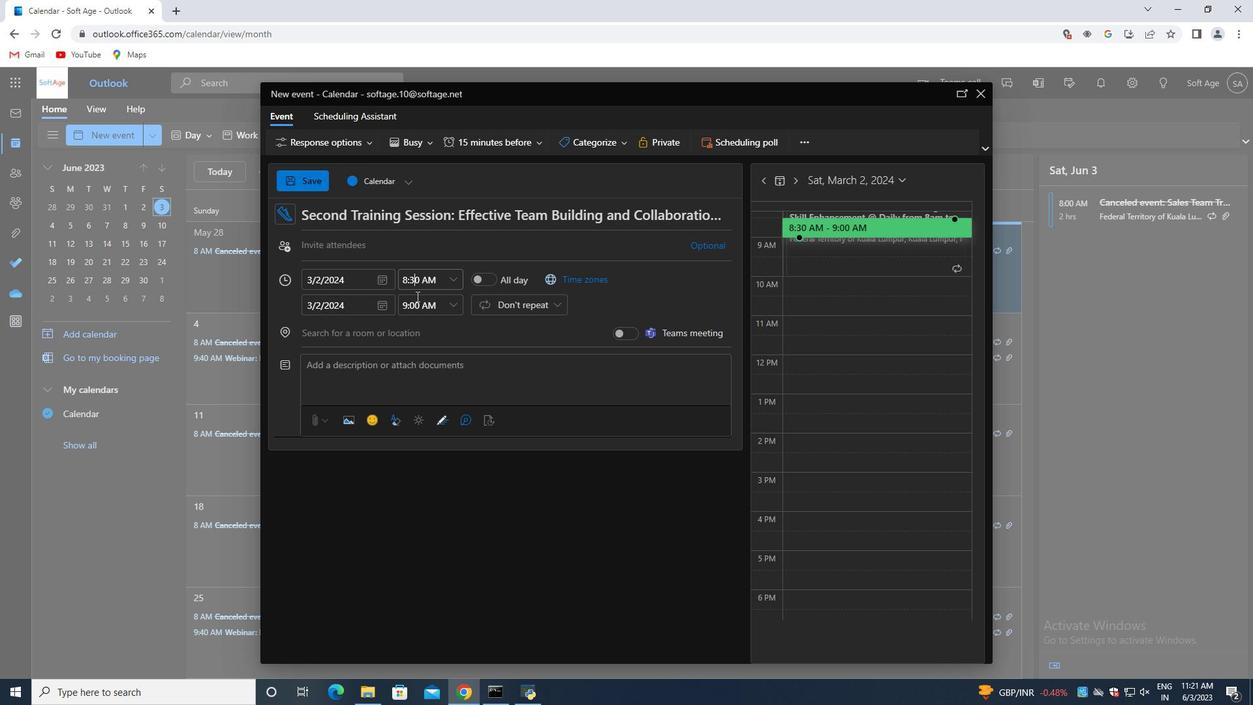 
Action: Key pressed <Key.backspace>5
Screenshot: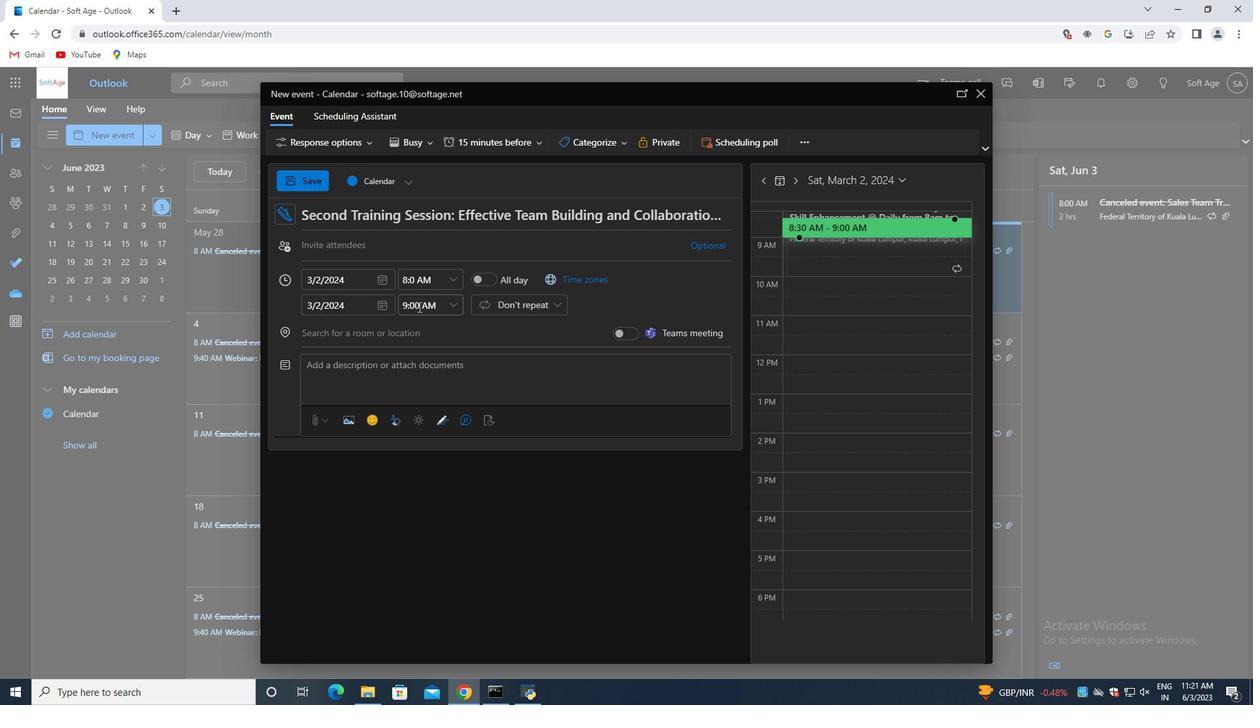 
Action: Mouse moved to (448, 298)
Screenshot: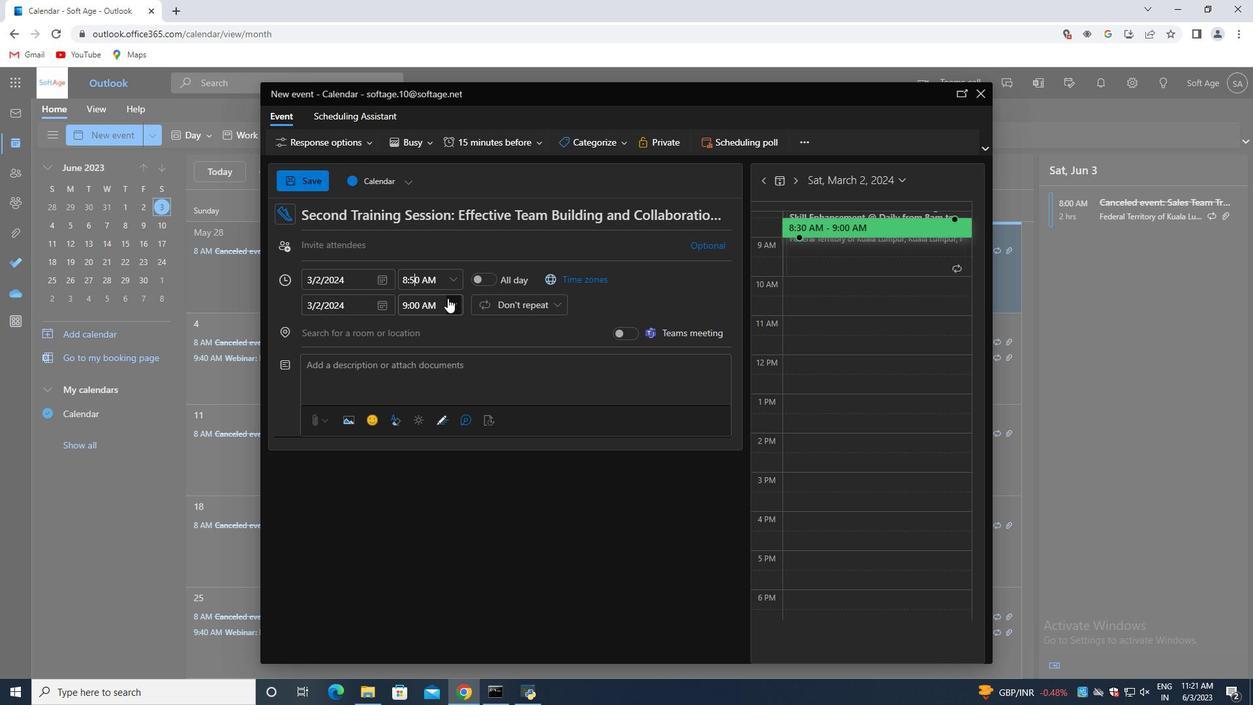 
Action: Mouse pressed left at (448, 298)
Screenshot: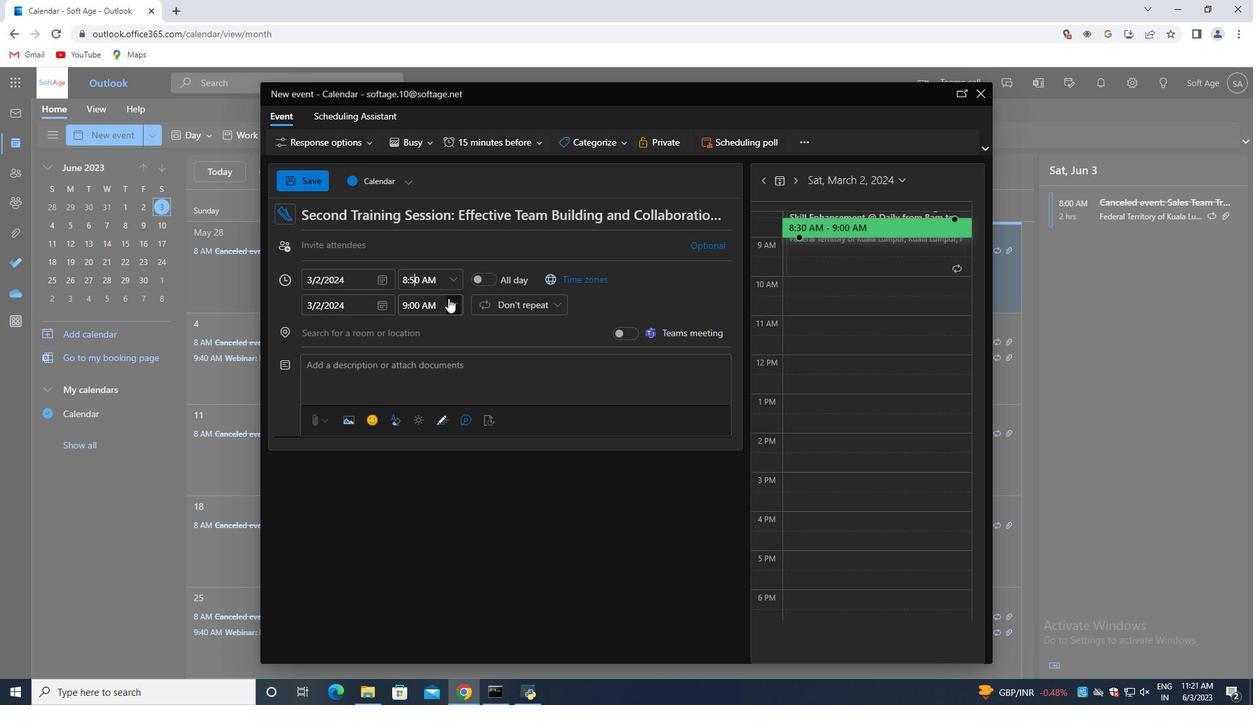
Action: Mouse moved to (433, 392)
Screenshot: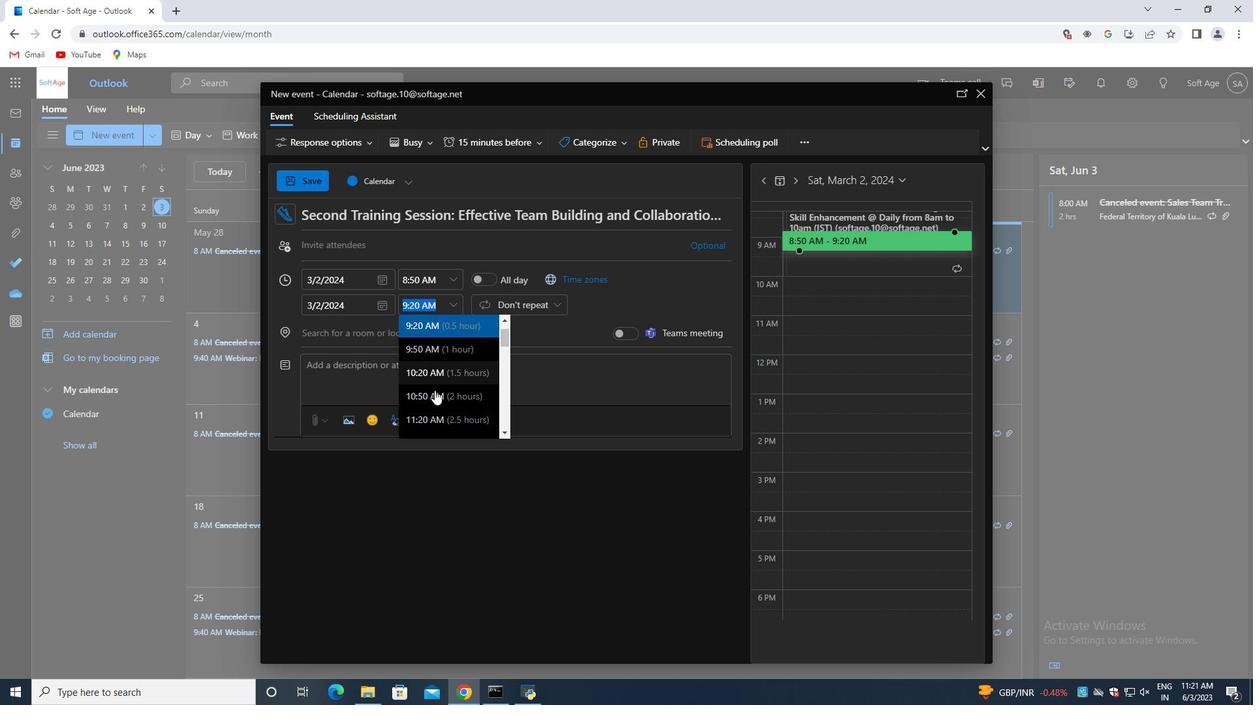 
Action: Mouse pressed left at (433, 392)
Screenshot: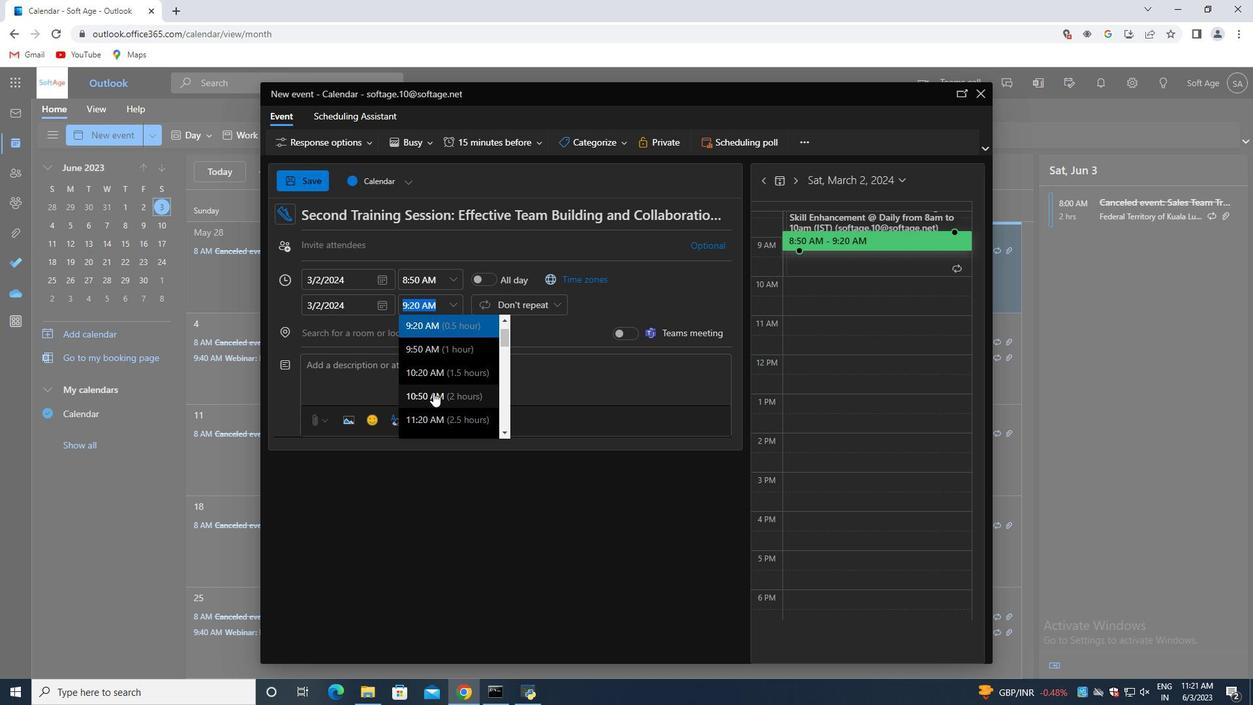 
Action: Mouse moved to (436, 364)
Screenshot: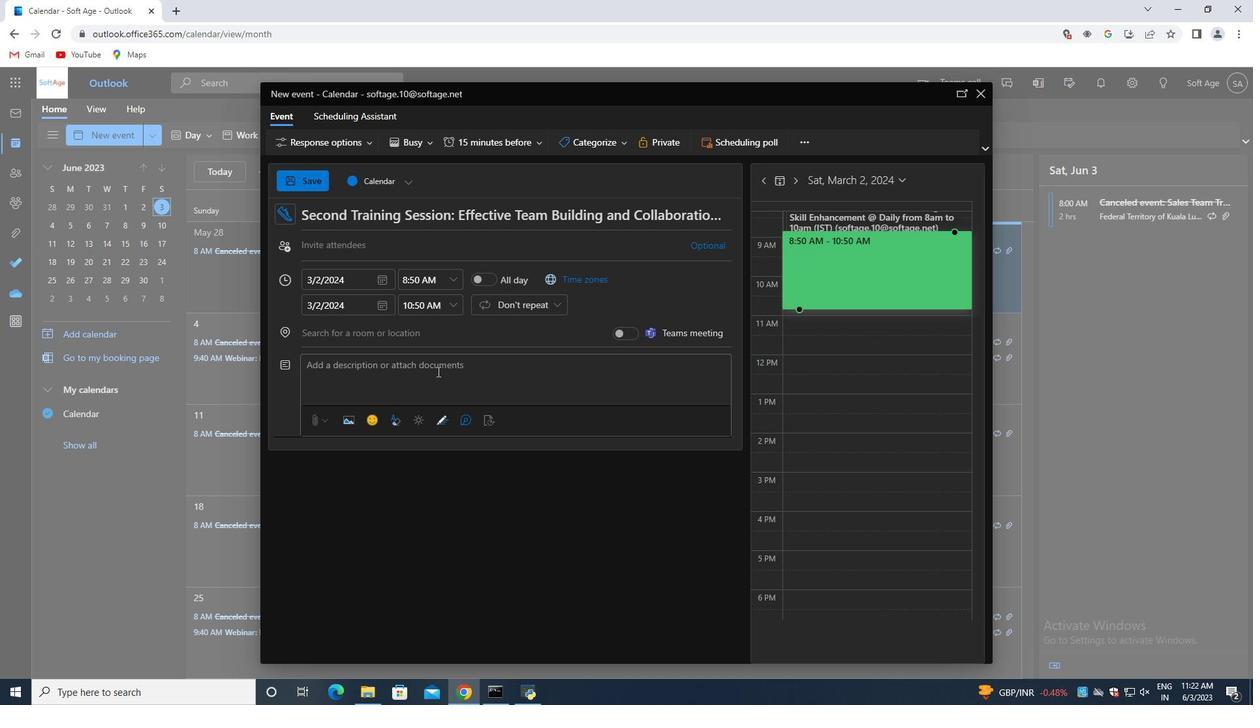 
Action: Mouse pressed left at (436, 364)
Screenshot: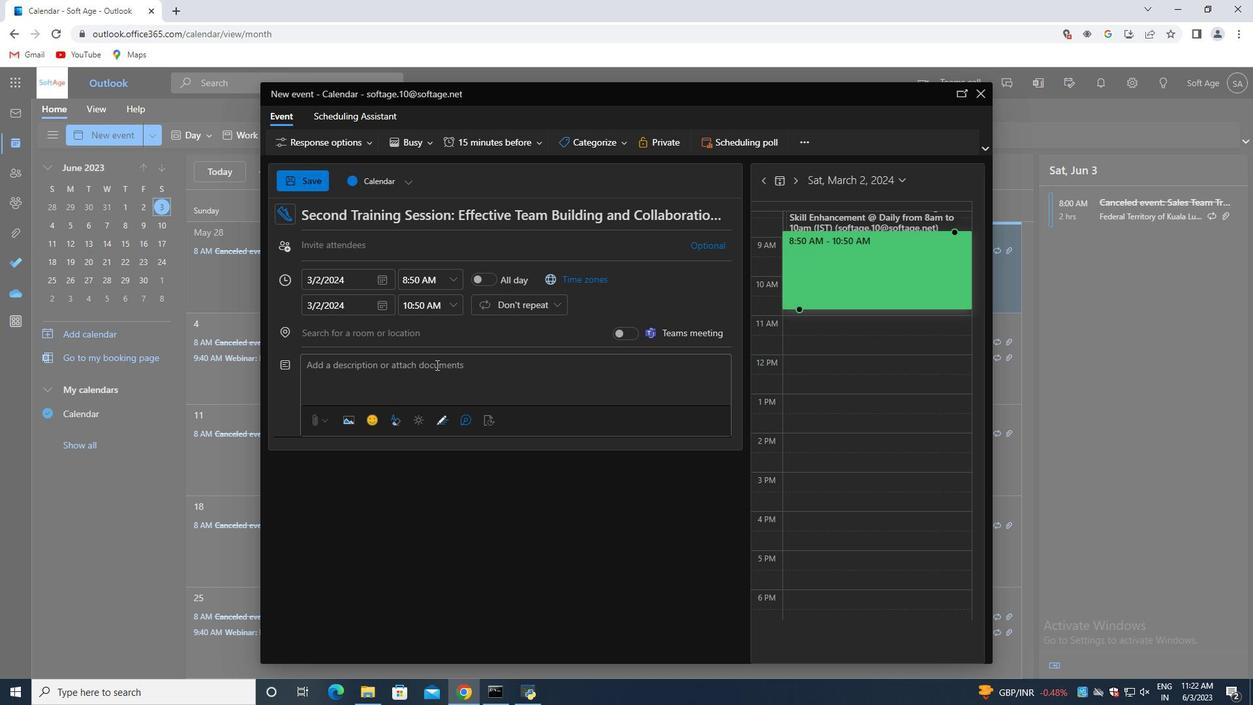 
Action: Key pressed pp<Key.backspace><Key.backspace><Key.backspace><Key.shift>Parrtic
Screenshot: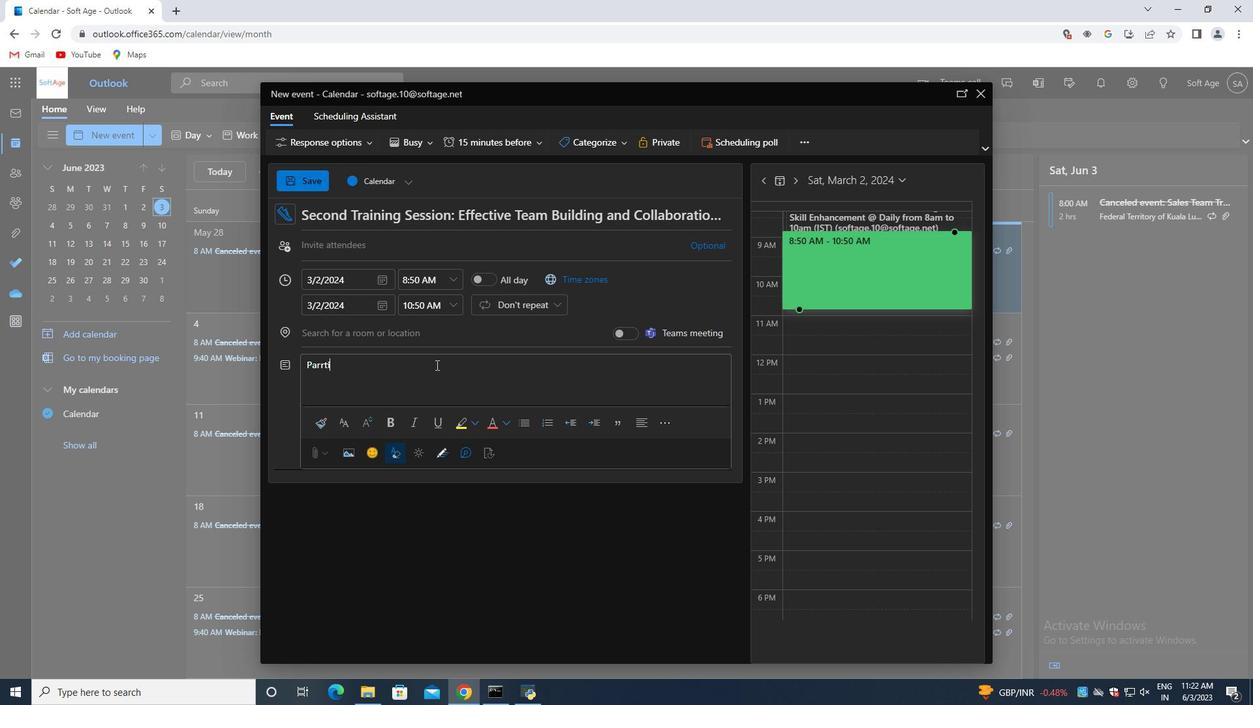
Action: Mouse moved to (377, 368)
Screenshot: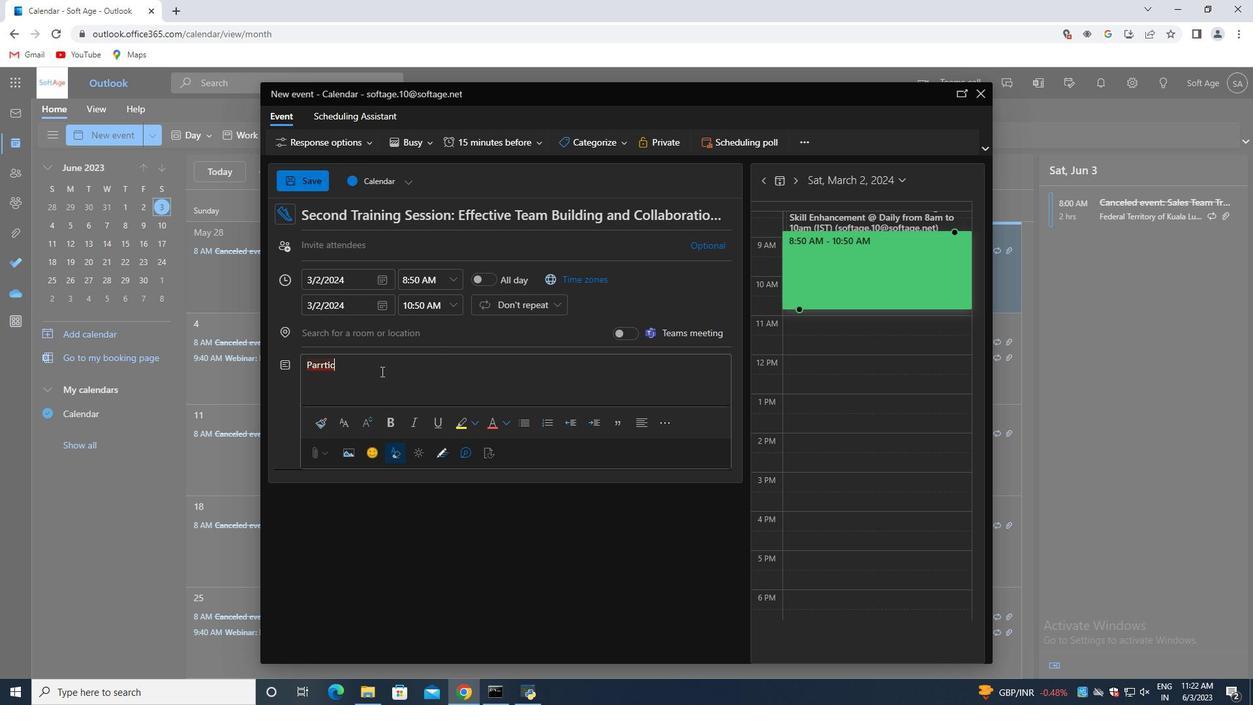 
Action: Mouse pressed left at (377, 368)
Screenshot: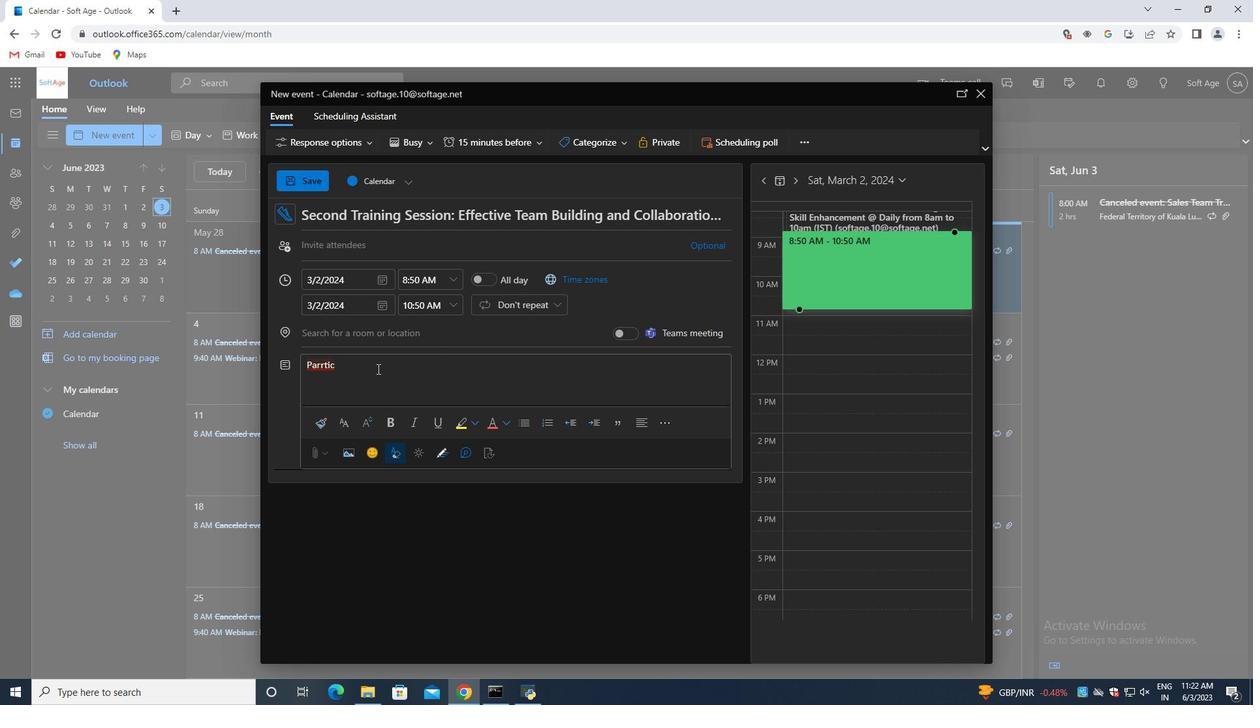 
Action: Key pressed ipants
Screenshot: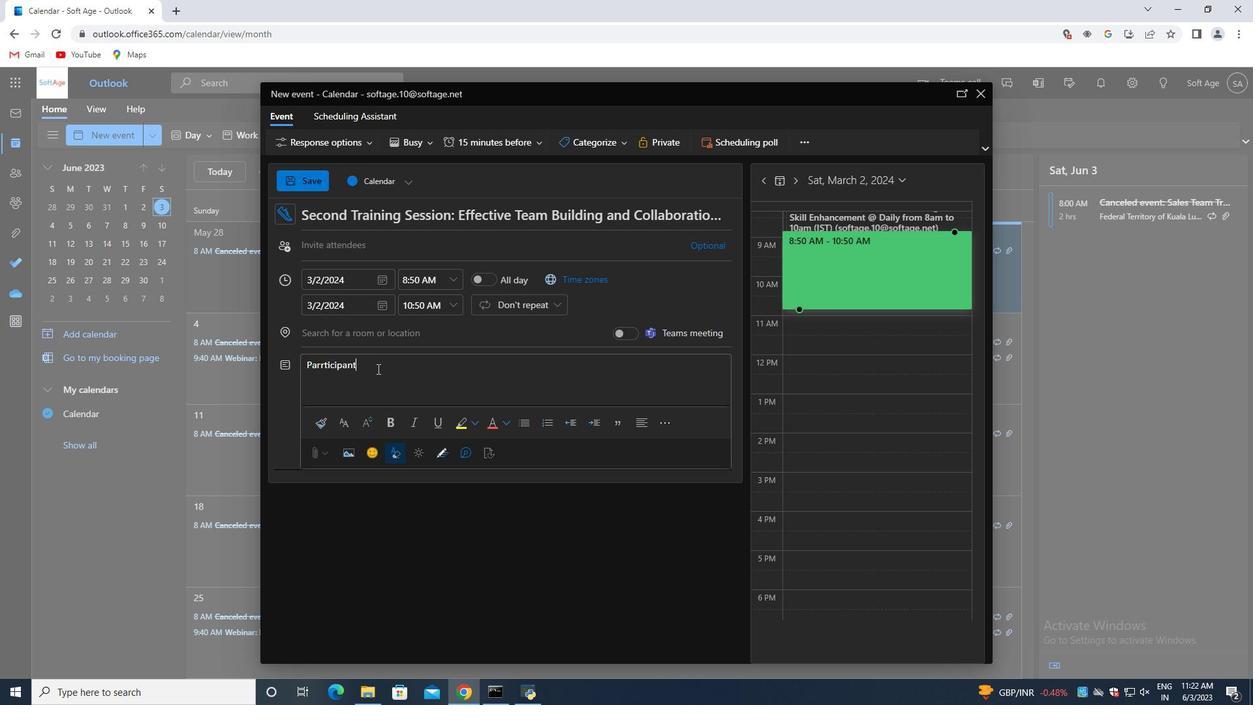 
Action: Mouse moved to (386, 370)
Screenshot: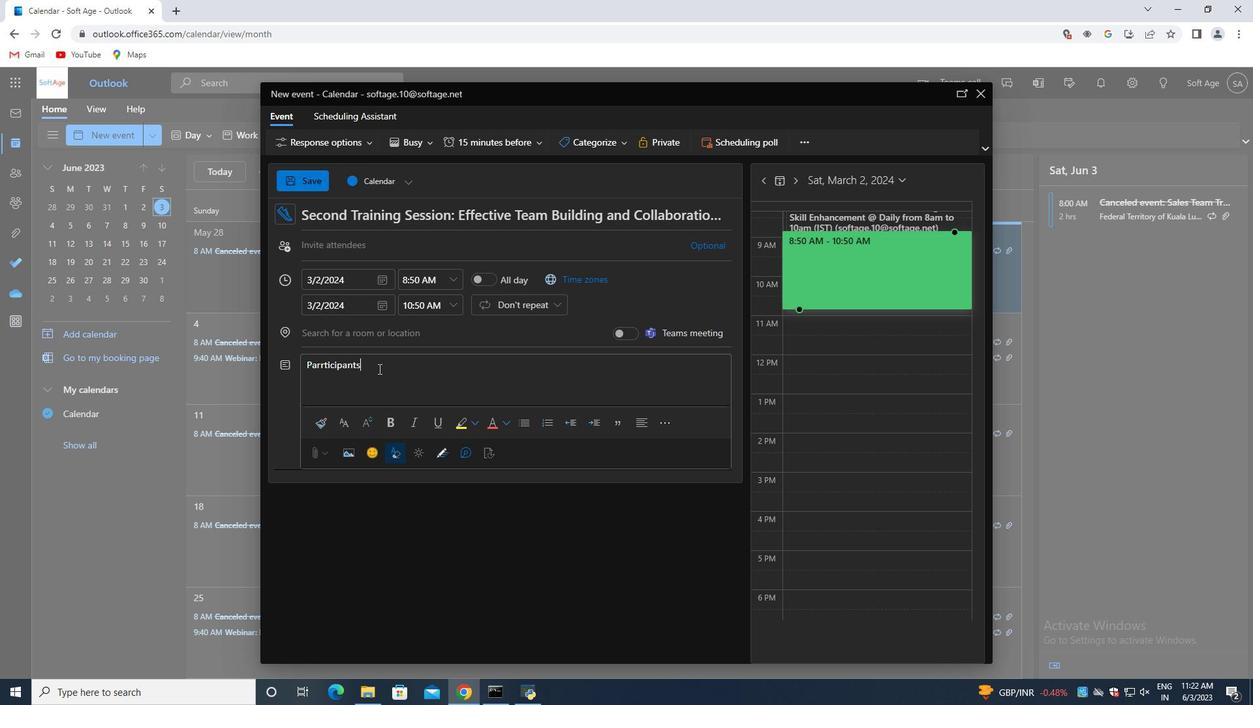 
Action: Key pressed <Key.space>wi
Screenshot: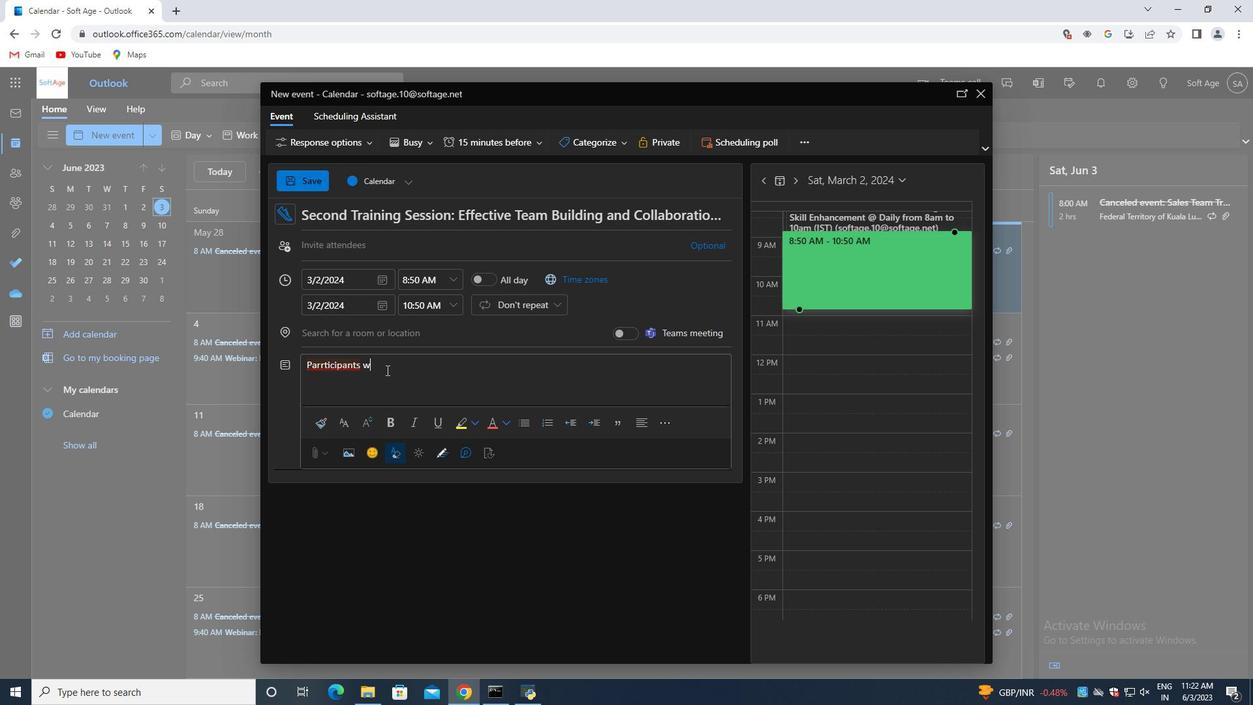 
Action: Mouse moved to (321, 363)
Screenshot: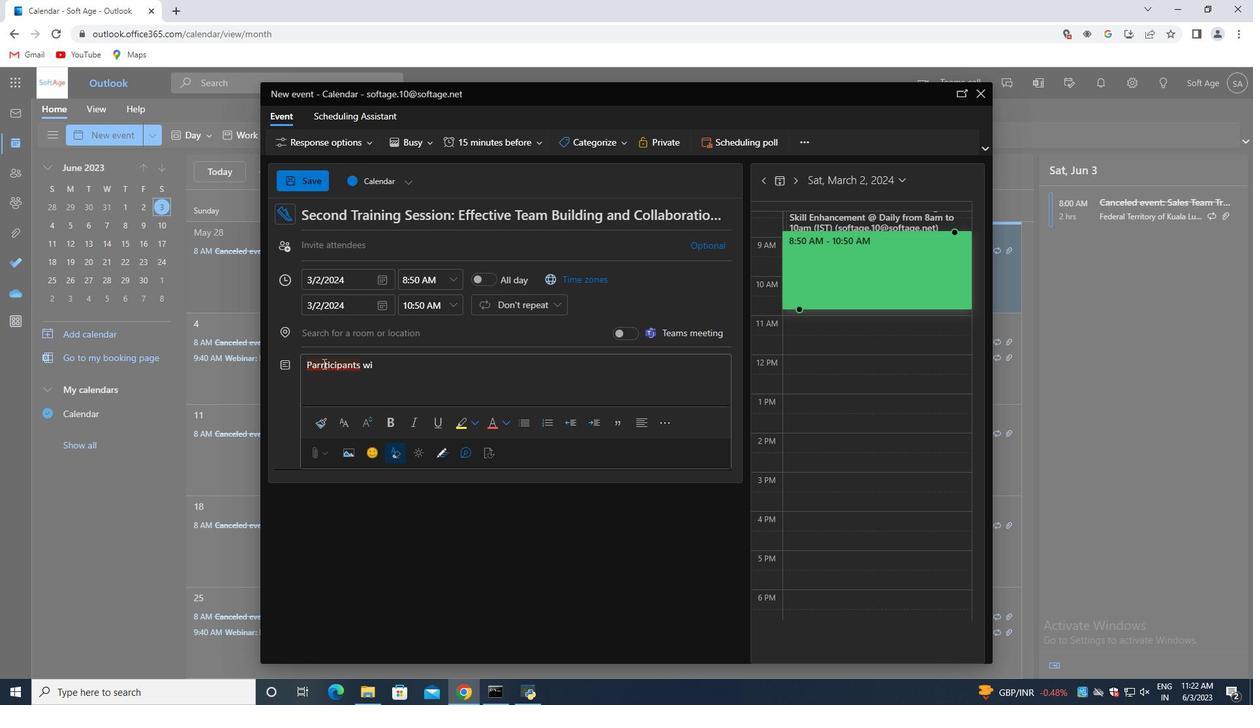 
Action: Mouse pressed left at (321, 363)
Screenshot: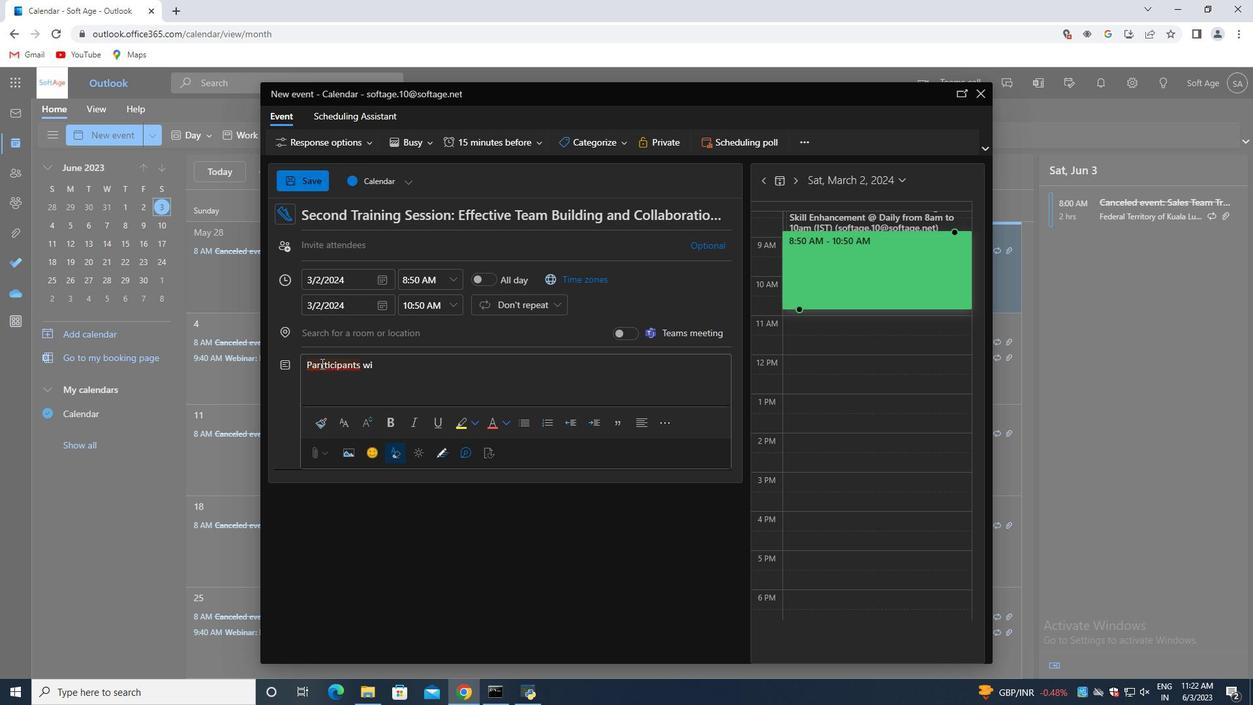 
Action: Mouse moved to (325, 390)
Screenshot: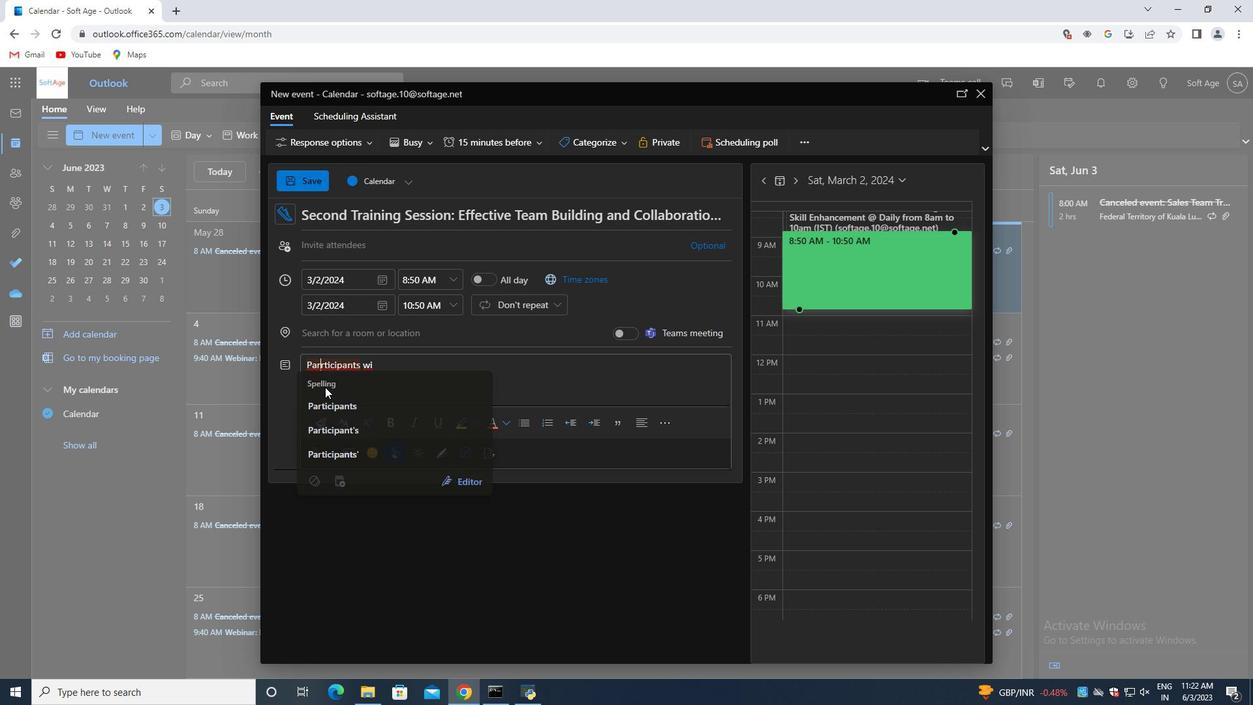 
Action: Key pressed <Key.backspace>
Screenshot: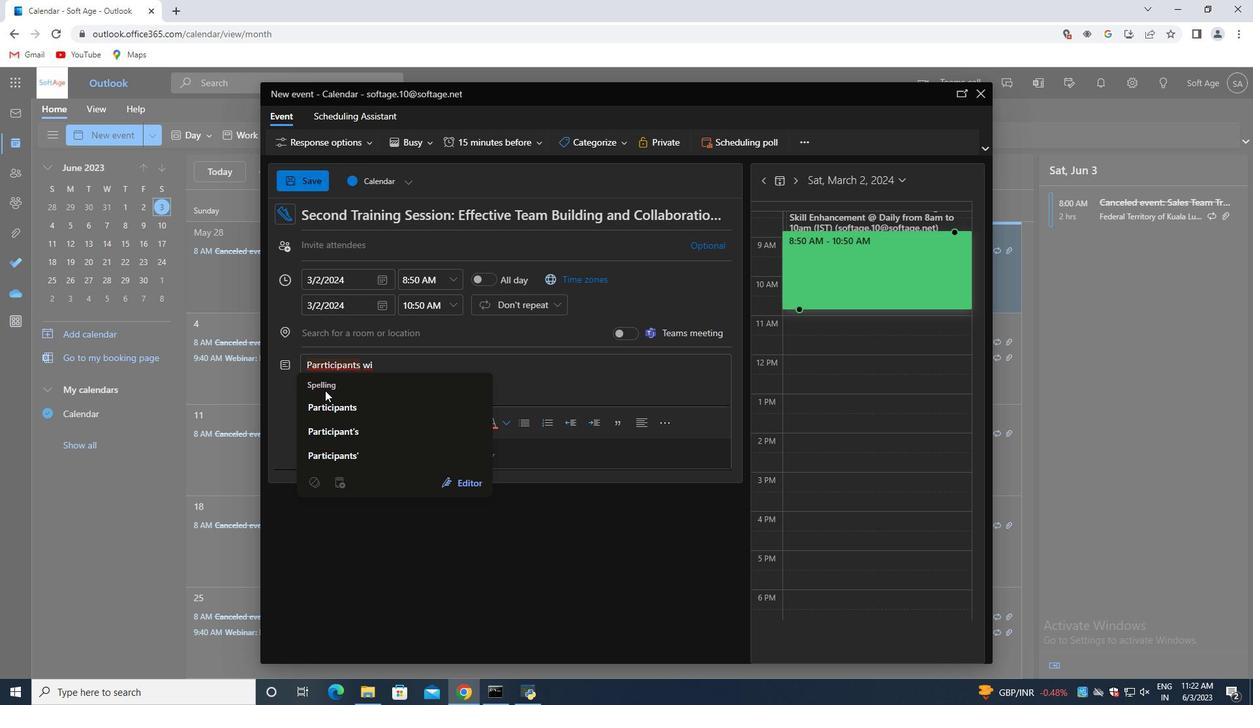 
Action: Mouse moved to (389, 365)
Screenshot: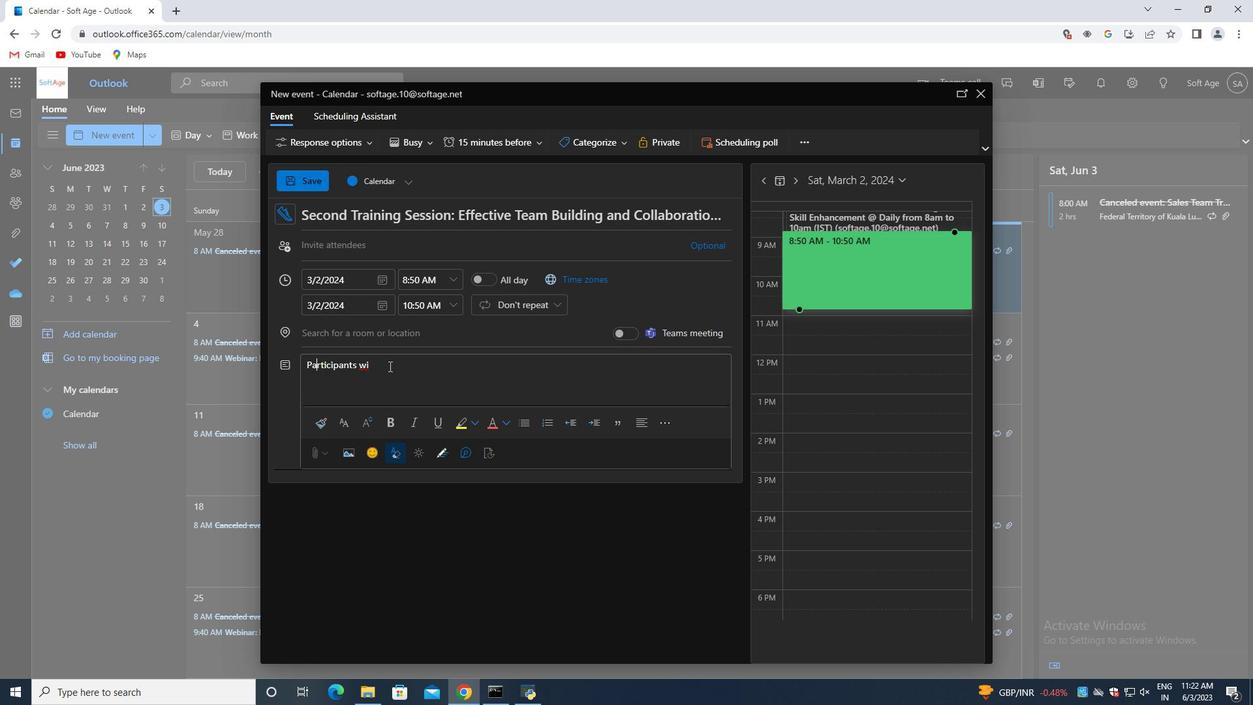 
Action: Mouse pressed left at (389, 365)
Screenshot: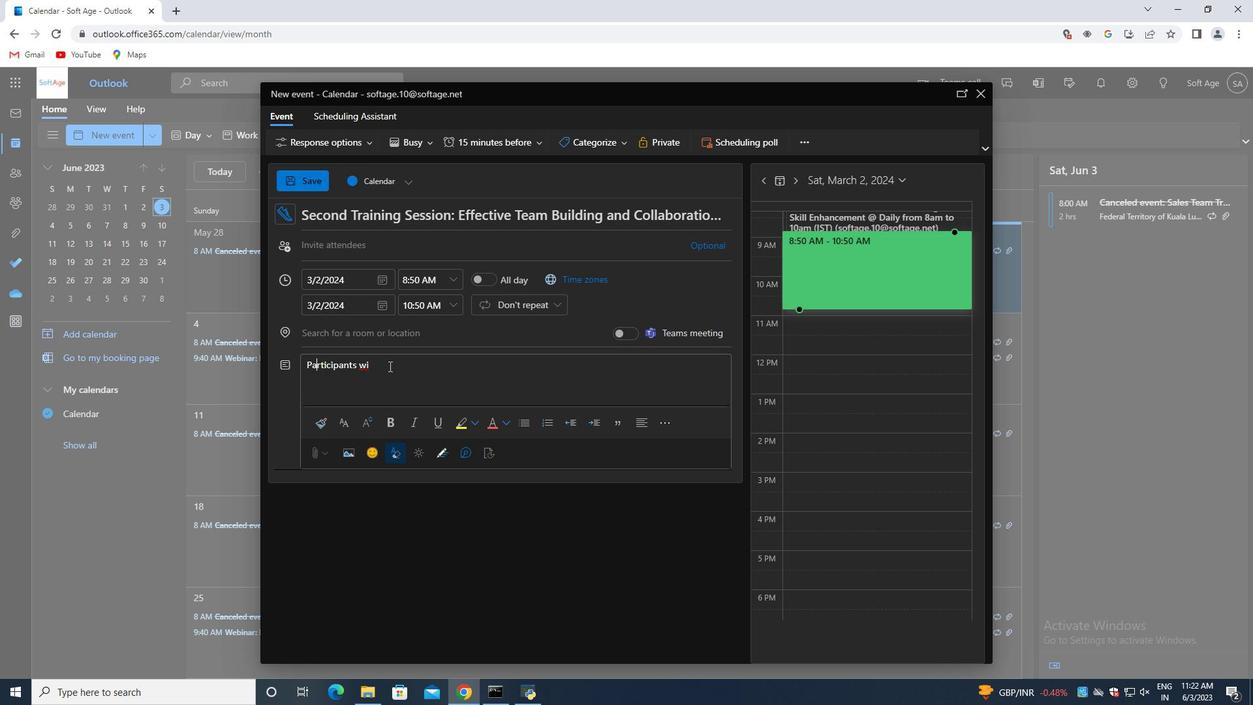 
Action: Key pressed ll<Key.space>learn<Key.space>the<Key.space>importance<Key.space>of<Key.space>active<Key.space>listening<Key.space>in<Key.space>r<Key.backspace>effective<Key.space>communication,<Key.backspace>.<Key.space><Key.shift>They<Key.space>will<Key.space>explore<Key.space>techniques<Key.space>for<Key.space>improving<Key.space>listening<Key.space>skills,<Key.space>such<Key.space>as<Key.space>maintaining<Key.space>eye.
Screenshot: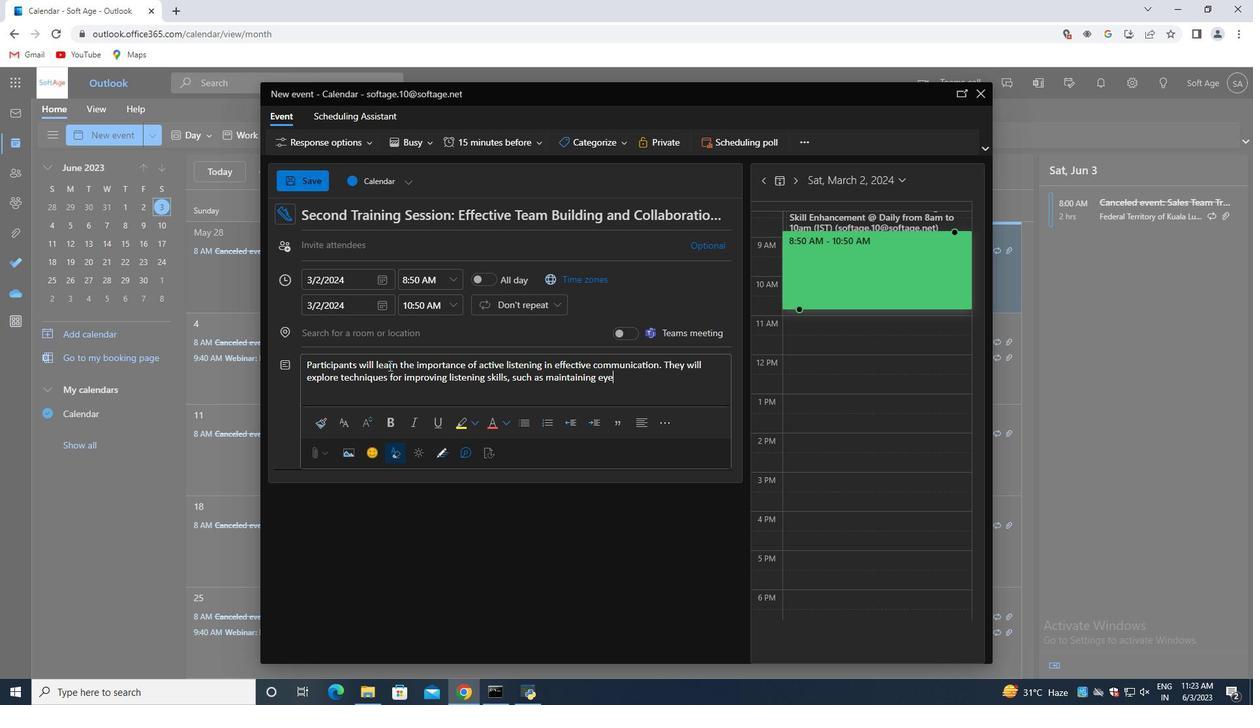 
Action: Mouse moved to (597, 137)
Screenshot: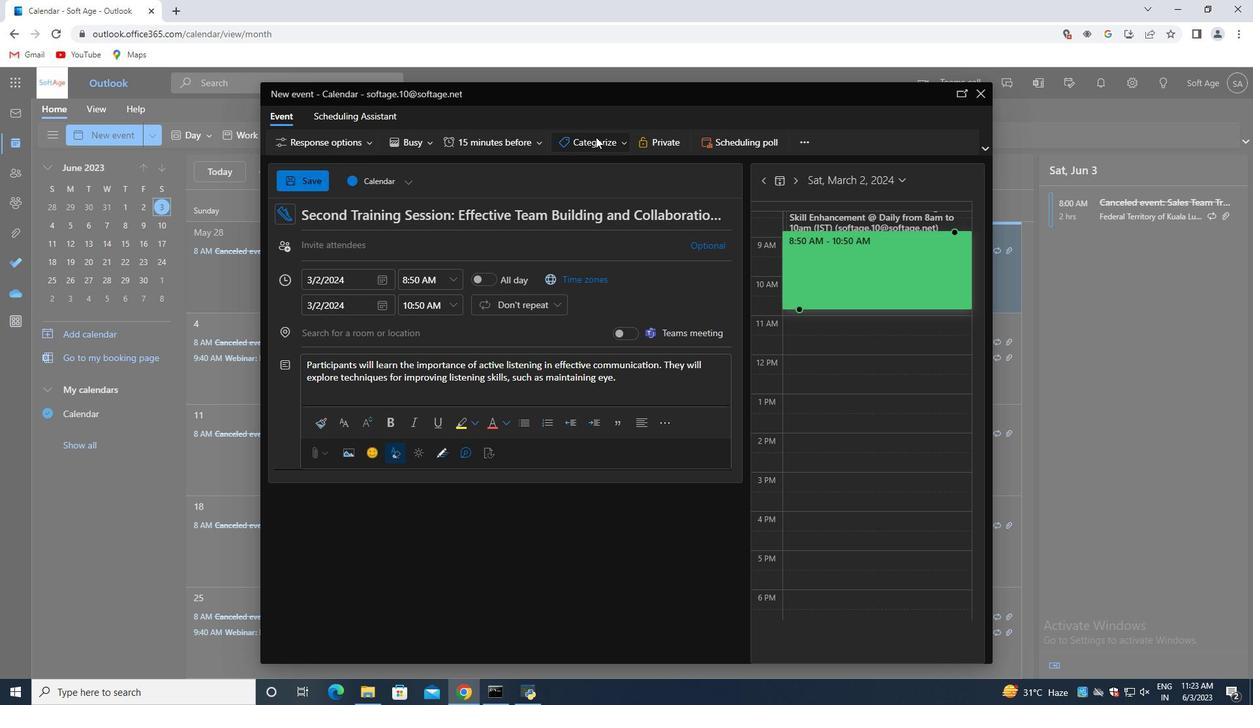 
Action: Mouse pressed left at (597, 137)
Screenshot: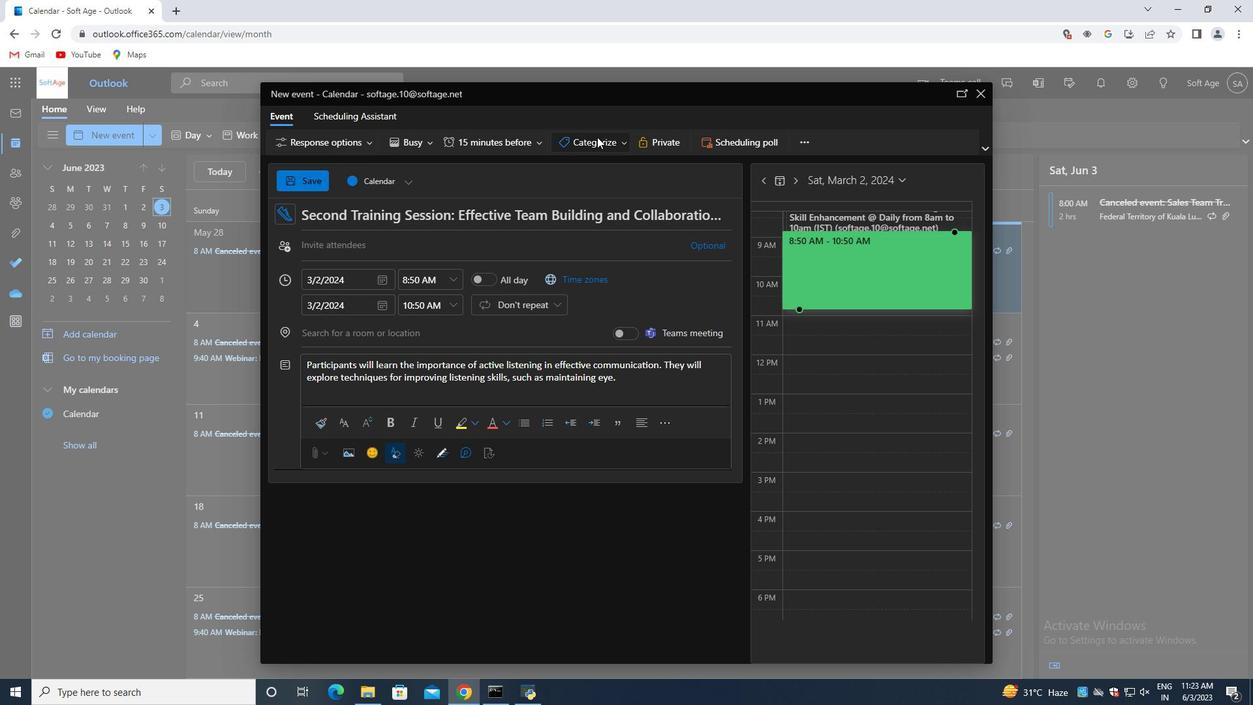 
Action: Mouse moved to (606, 165)
Screenshot: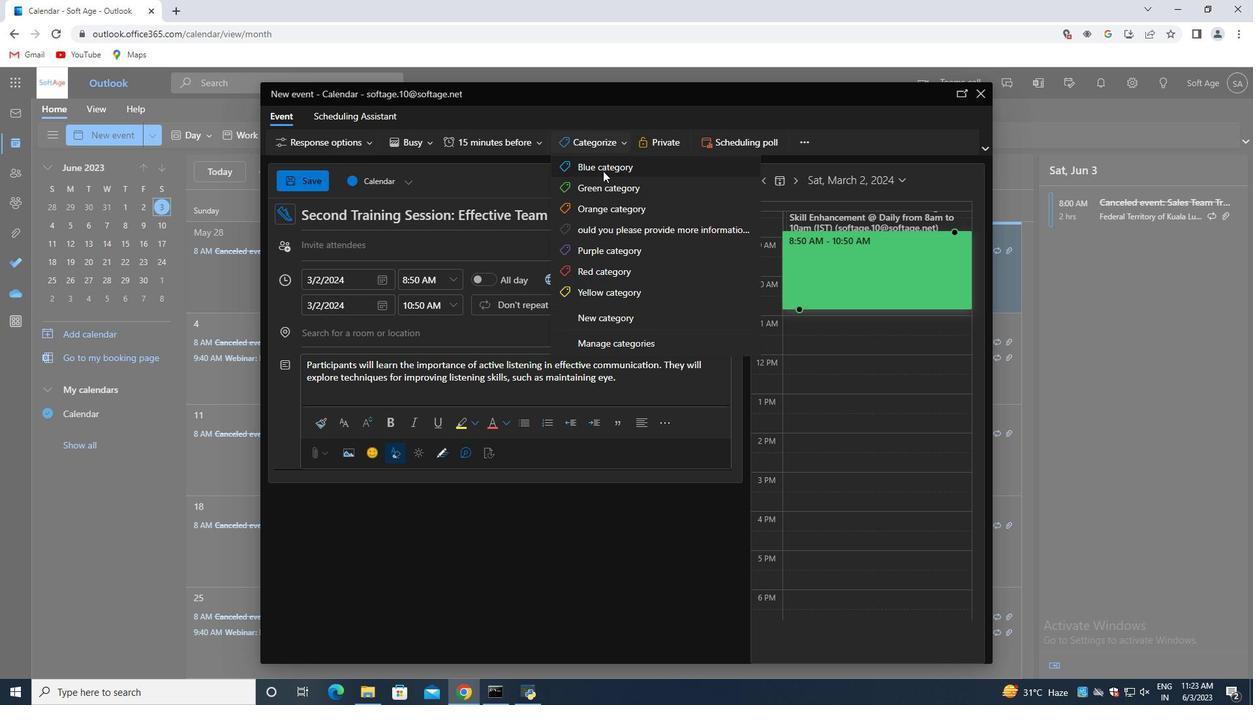 
Action: Mouse pressed left at (606, 165)
Screenshot: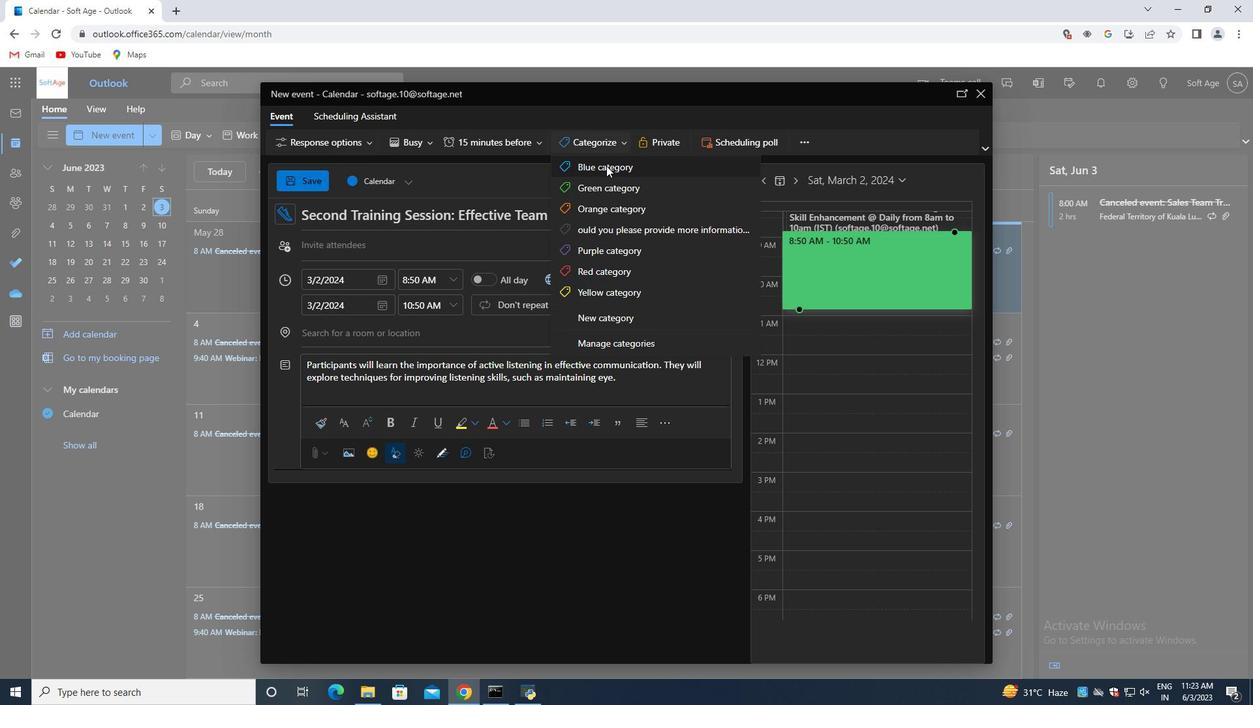 
Action: Mouse moved to (396, 334)
Screenshot: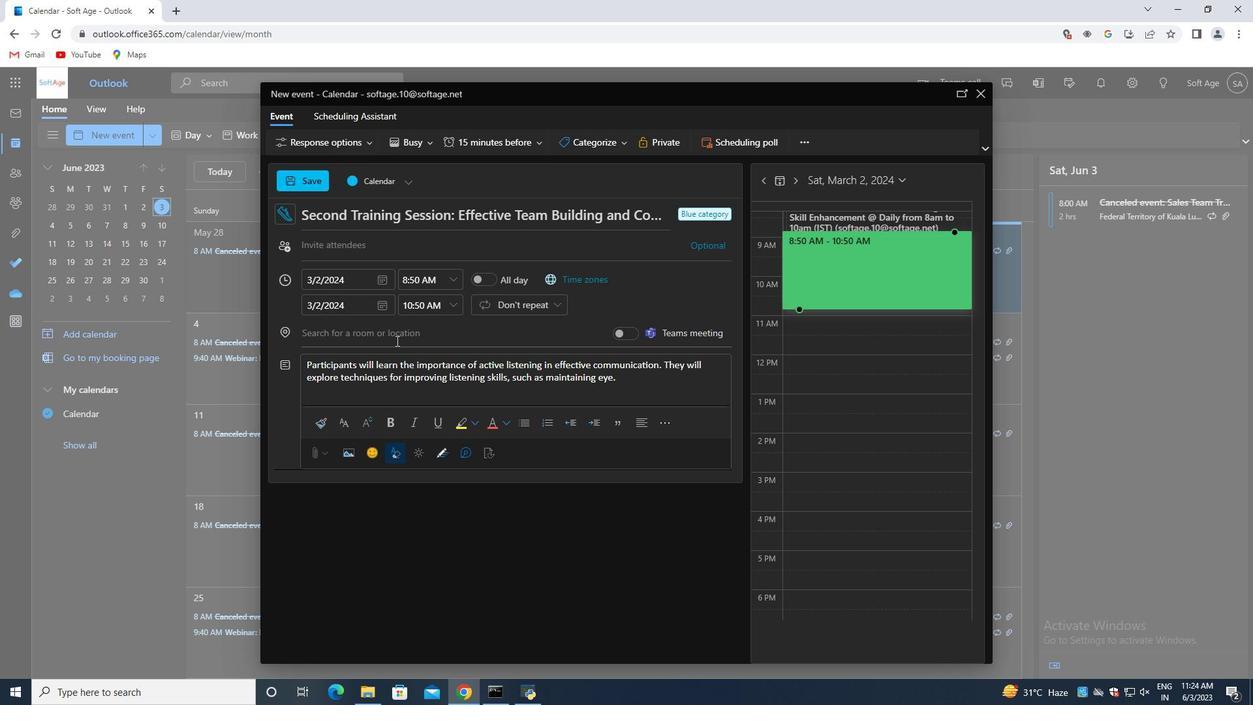 
Action: Mouse pressed left at (396, 334)
Screenshot: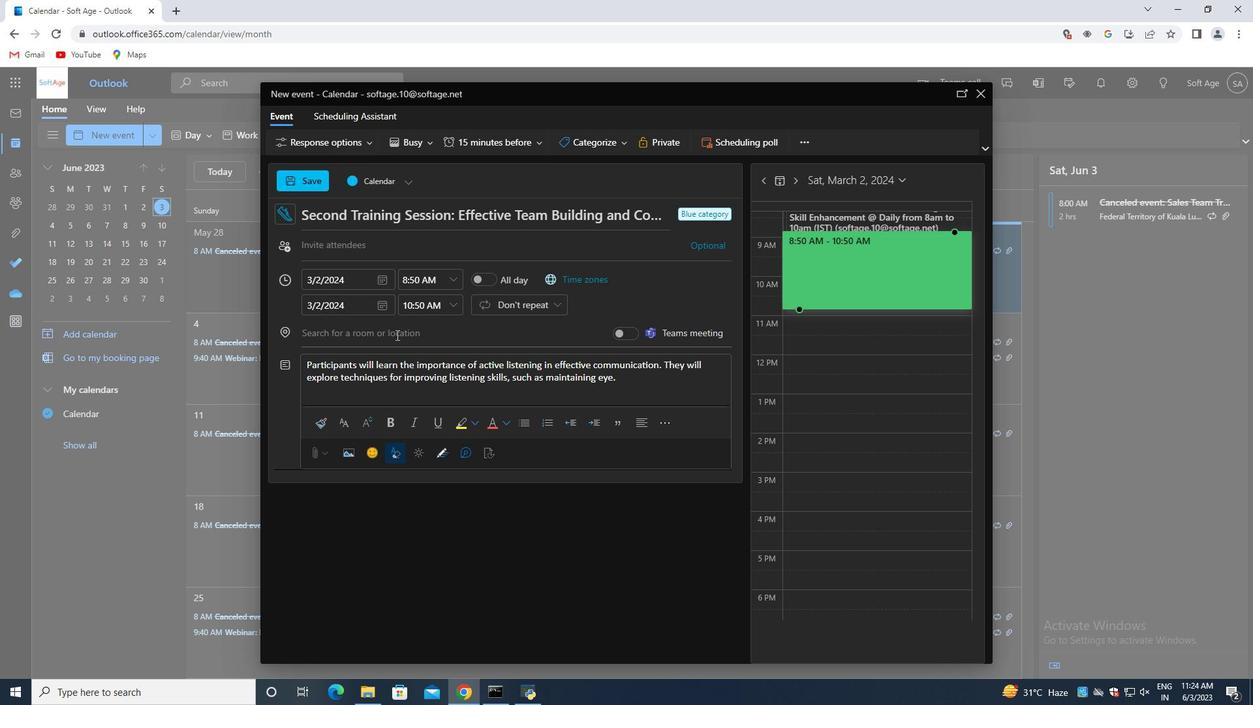 
Action: Key pressed 654<Key.space><Key.shift>Mosque<Key.space>of<Key.space><Key.shift><Key.shift>Muhammad<Key.space><Key.shift>Ali,<Key.space><Key.shift>Cairo,<Key.space><Key.shift>Egypt
Screenshot: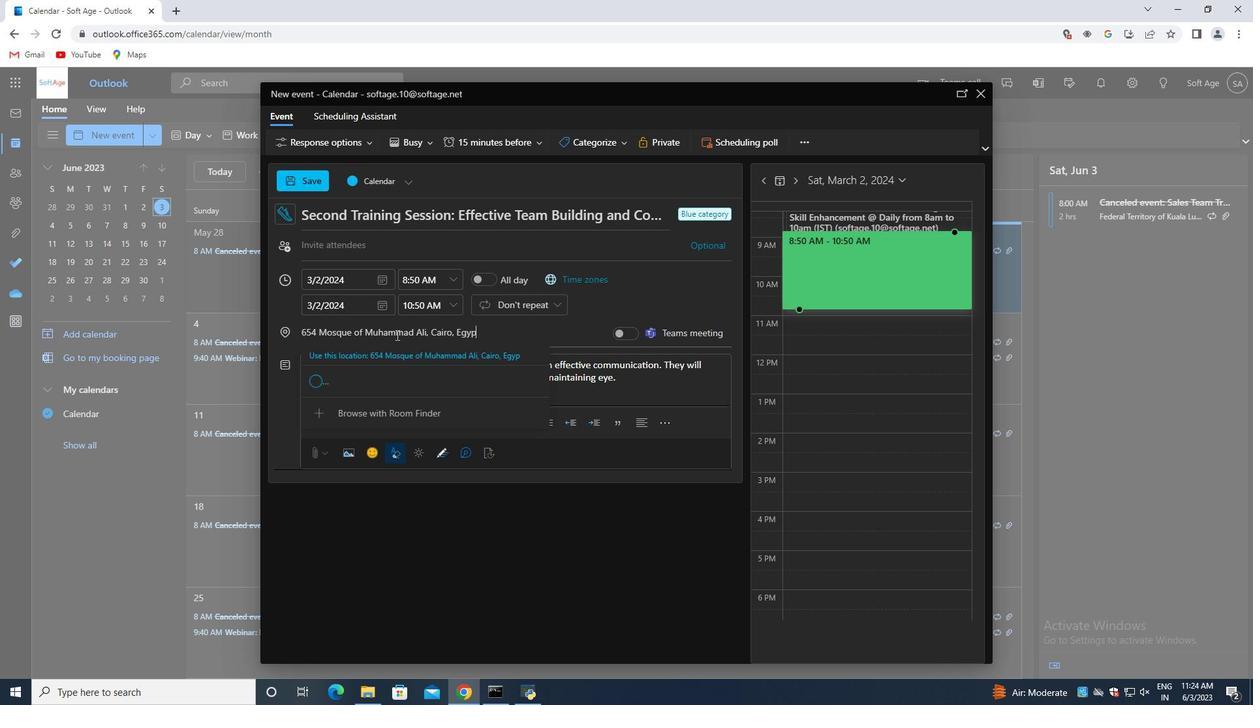 
Action: Mouse moved to (387, 357)
Screenshot: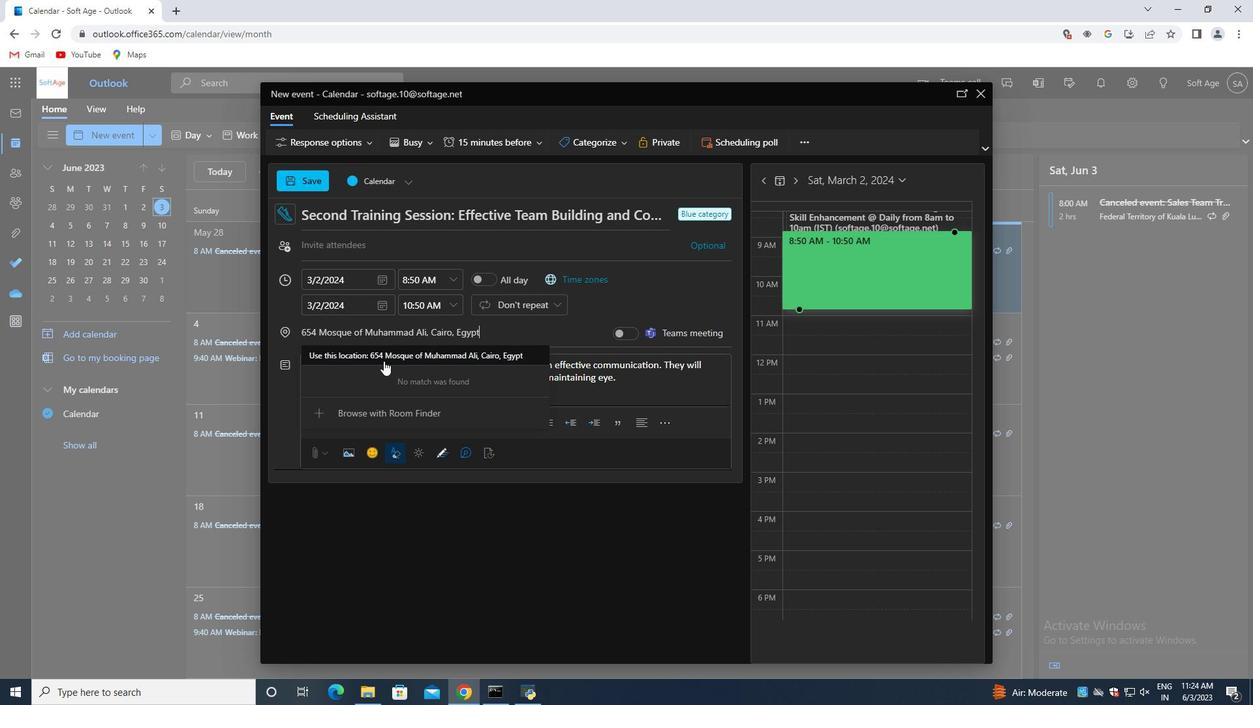 
Action: Mouse pressed left at (387, 357)
Screenshot: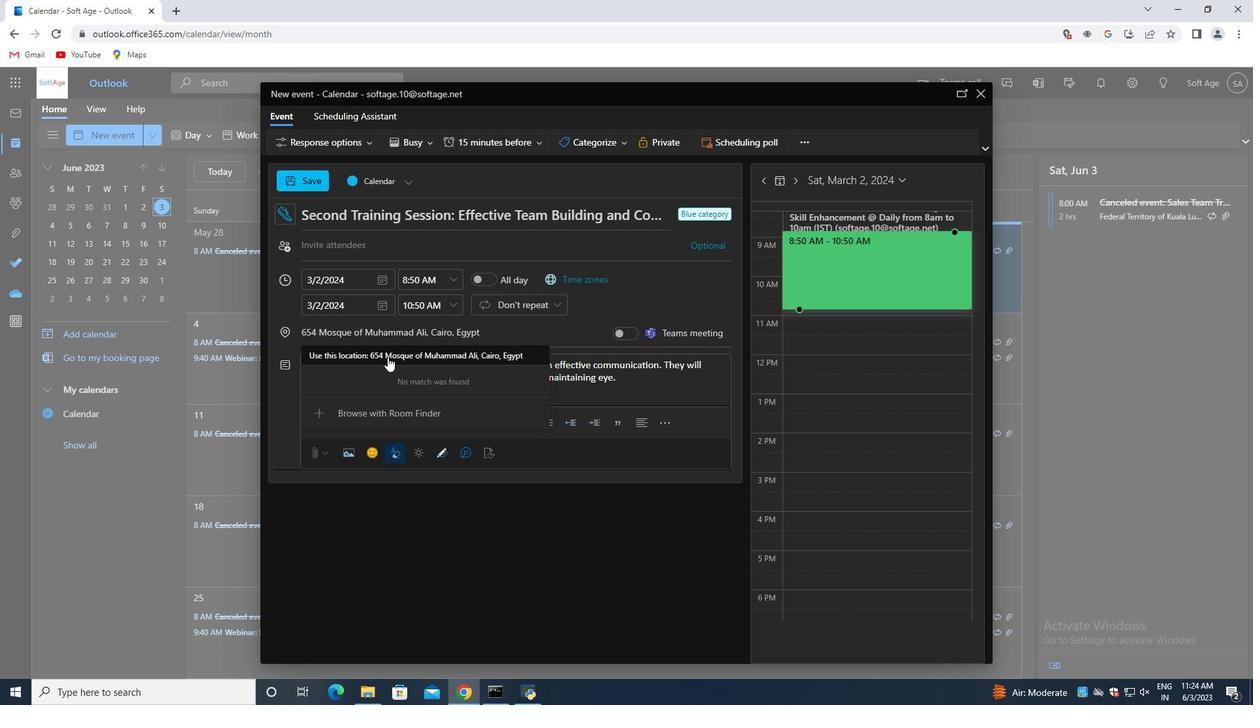 
Action: Mouse moved to (369, 240)
Screenshot: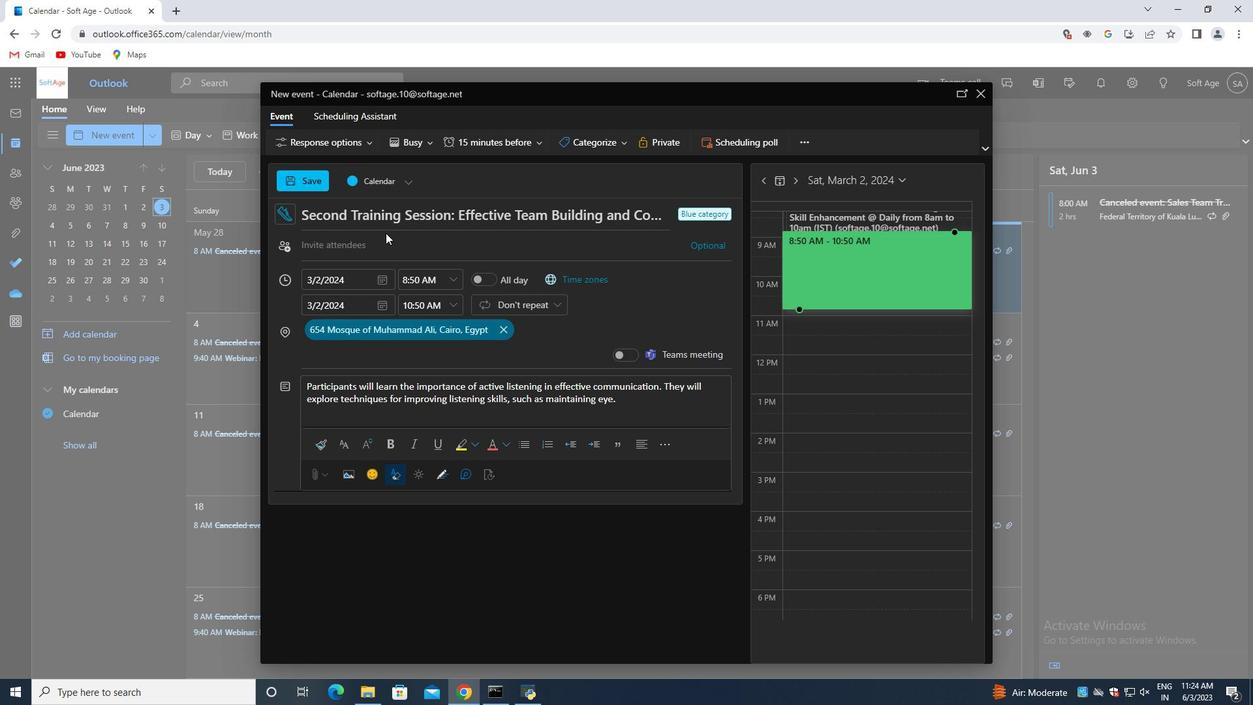 
Action: Mouse pressed left at (369, 240)
Screenshot: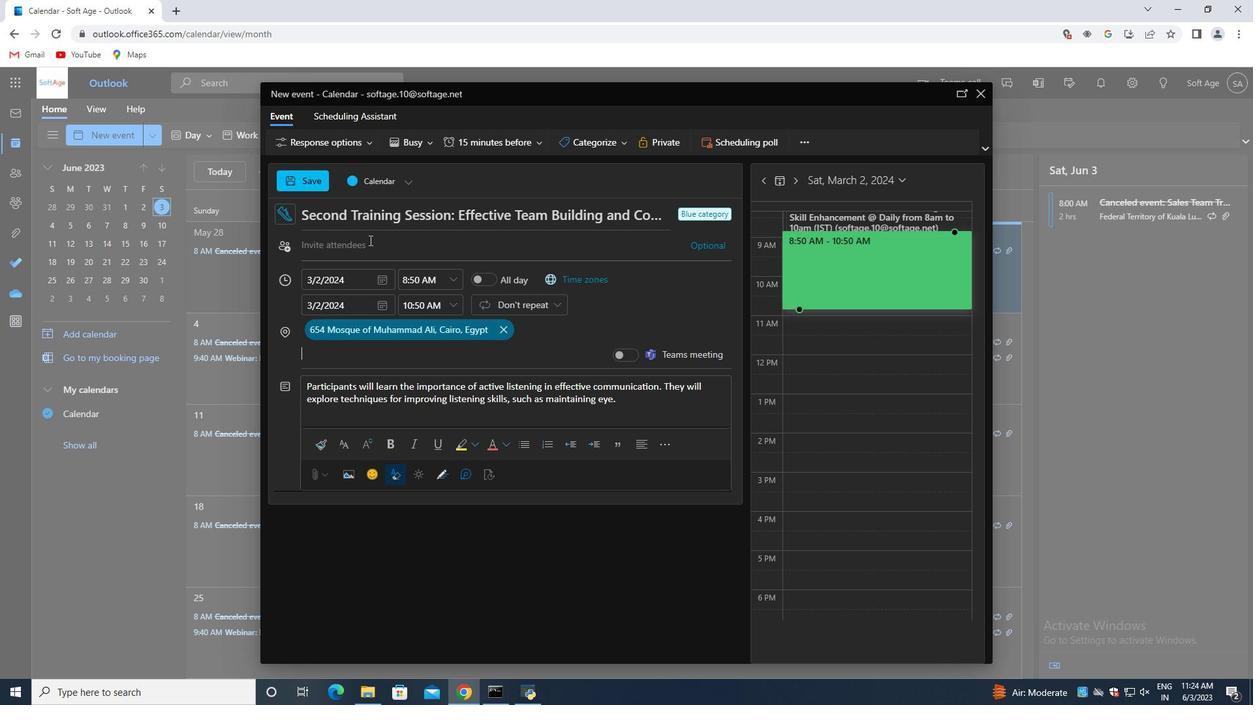 
Action: Key pressed softage.2<Key.shift>@softage.net<Key.enter>softage.3<Key.shift>@softage.net<Key.enter>
Screenshot: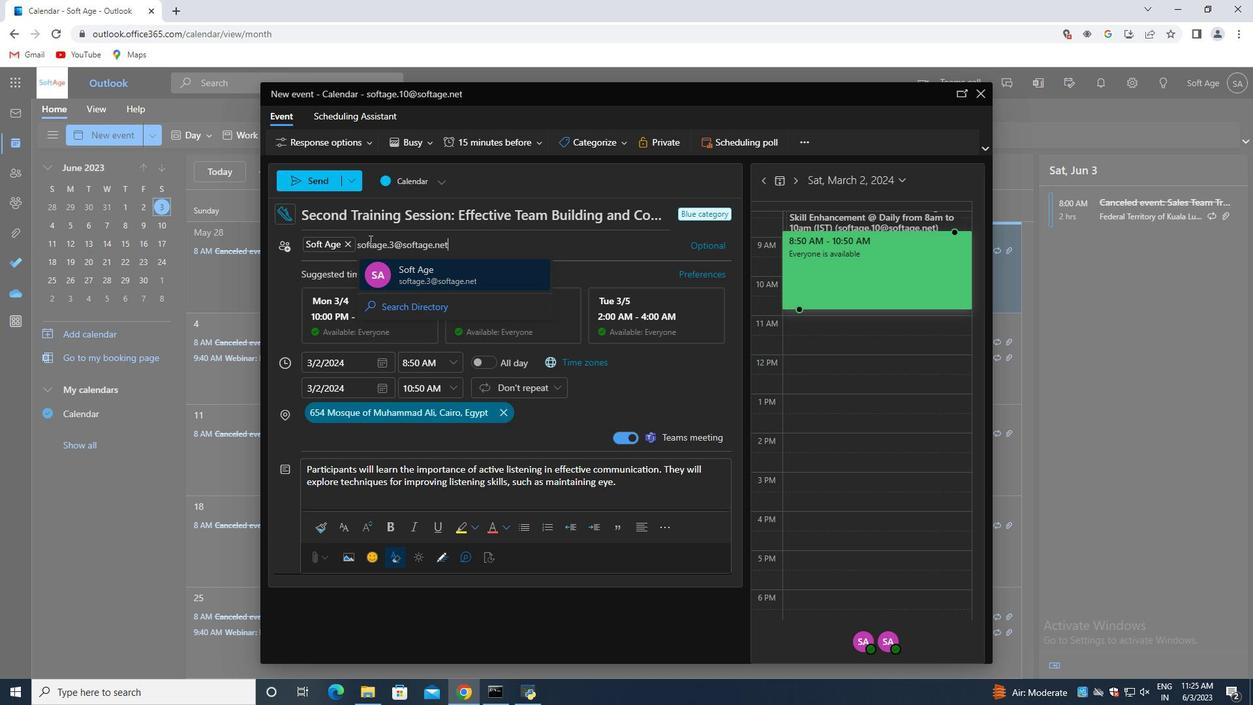 
Action: Mouse moved to (485, 135)
Screenshot: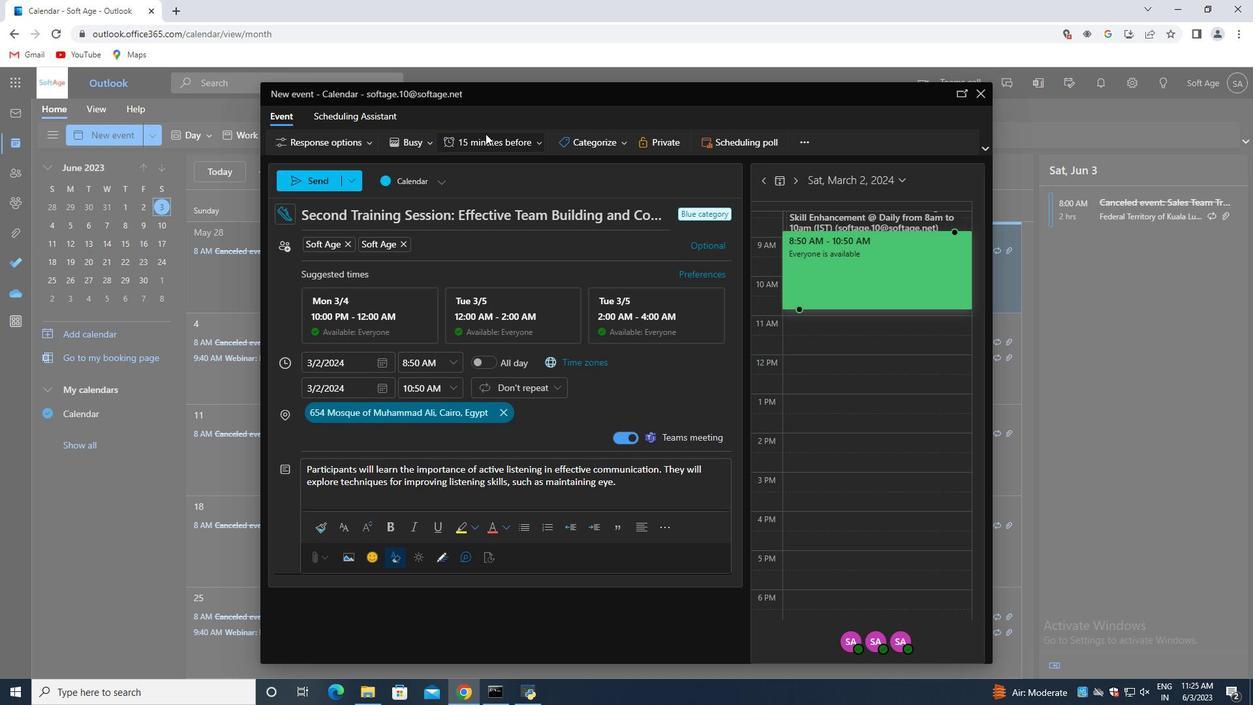 
Action: Mouse pressed left at (485, 135)
Screenshot: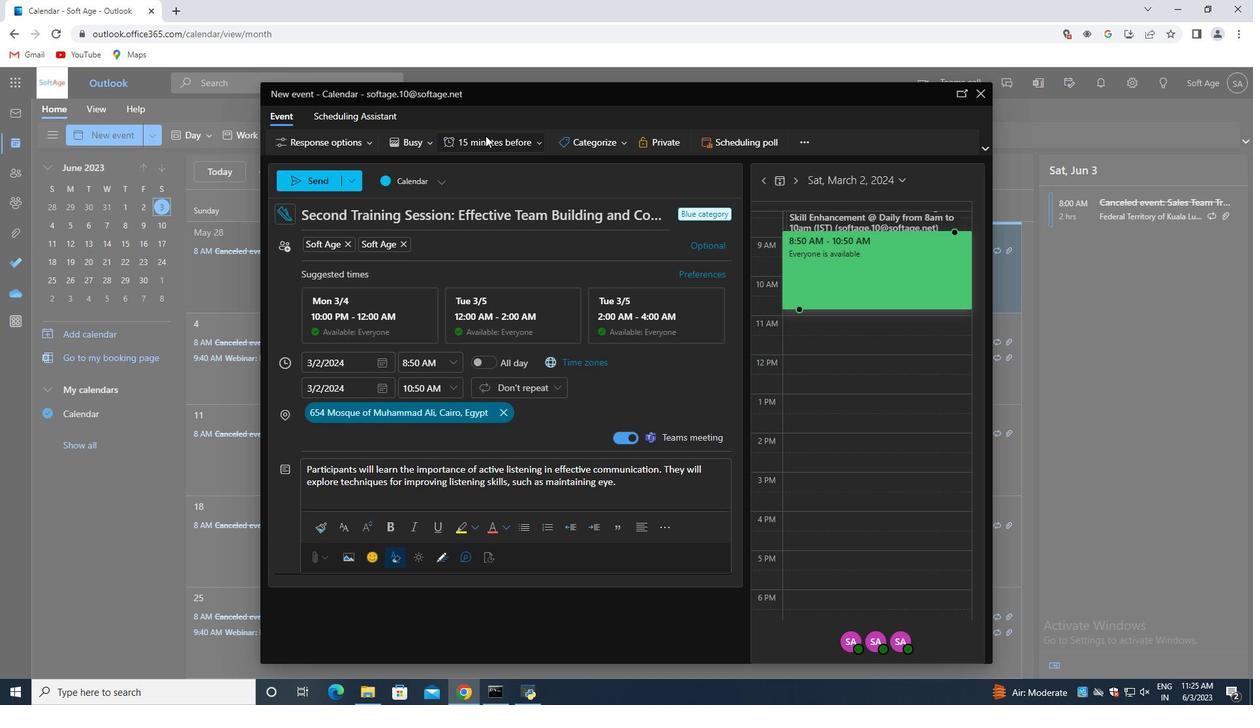 
Action: Mouse moved to (493, 312)
Screenshot: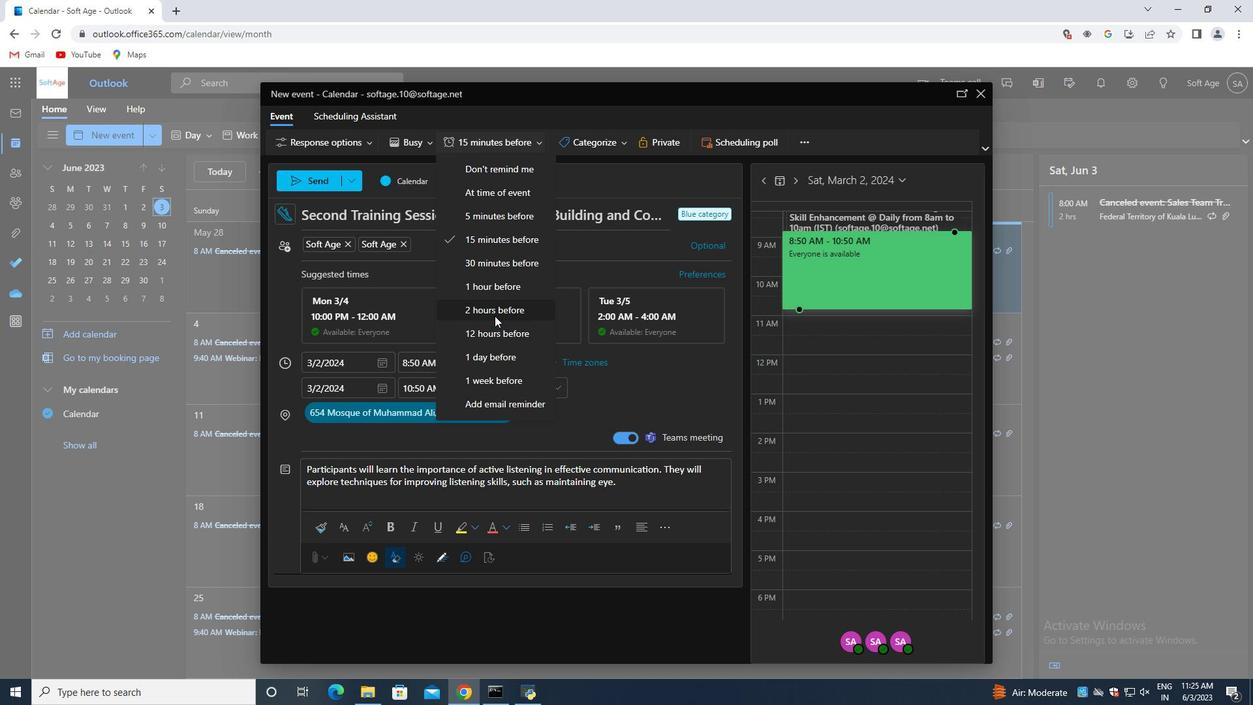 
Action: Mouse pressed left at (493, 312)
Screenshot: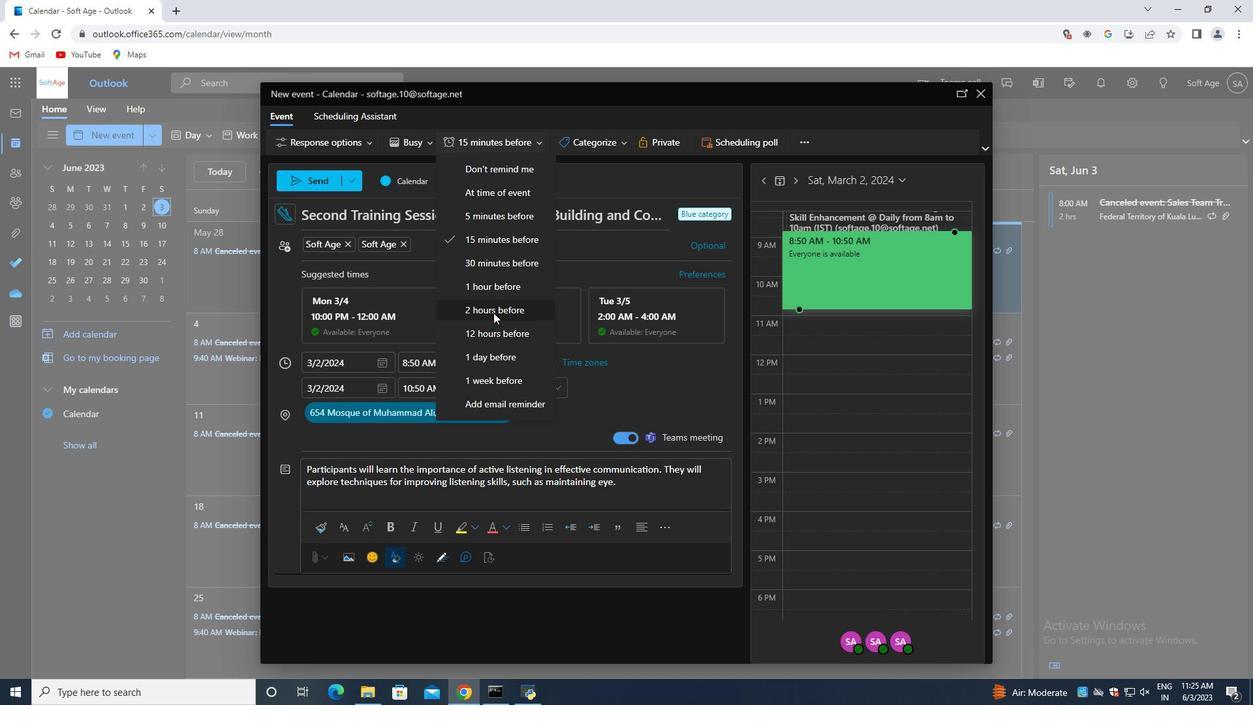 
Action: Mouse moved to (318, 182)
Screenshot: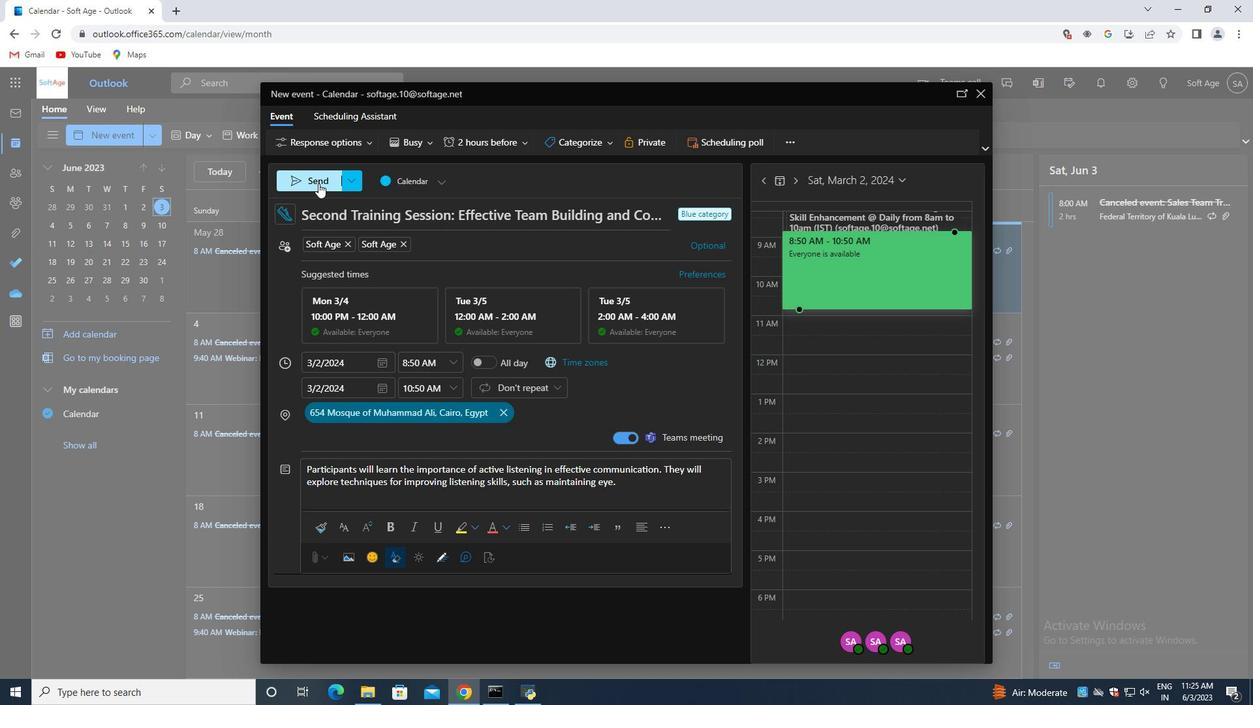 
Action: Mouse pressed left at (318, 182)
Screenshot: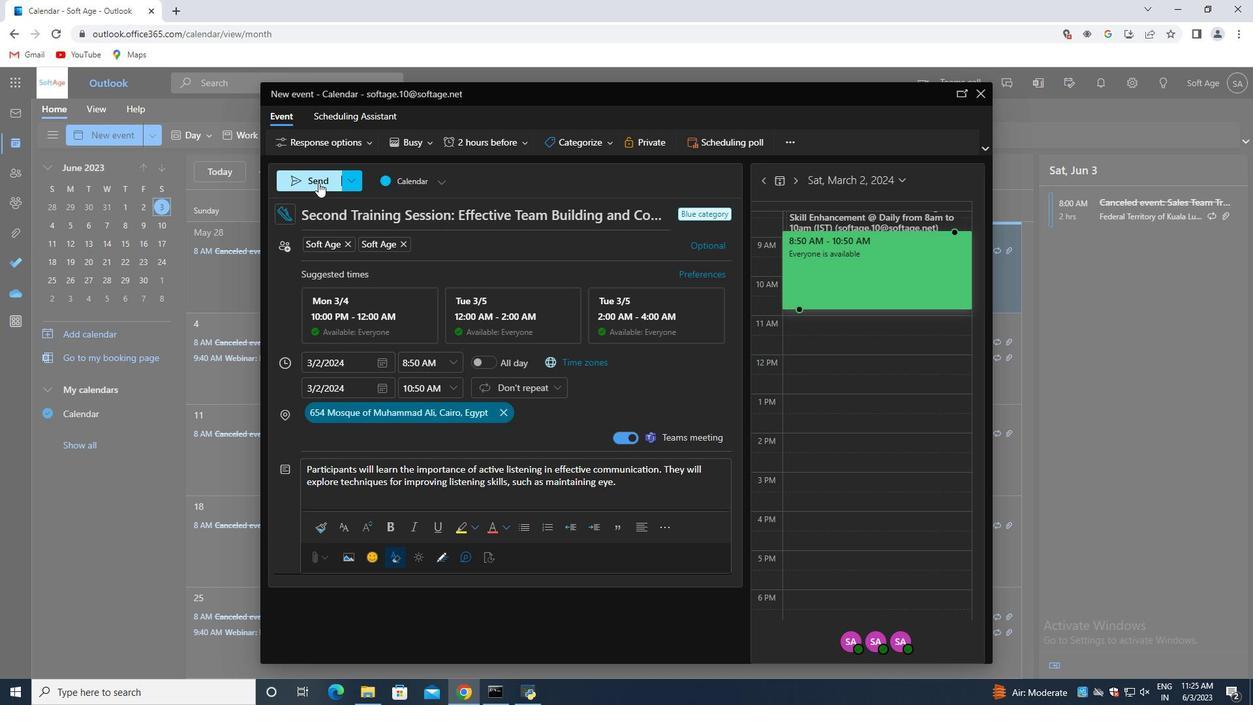 
